 Task: Look for space in Berasia, India from 12th  July, 2023 to 15th July, 2023 for 3 adults in price range Rs.12000 to Rs.16000. Place can be entire place with 2 bedrooms having 3 beds and 1 bathroom. Property type can be house, flat, guest house. Booking option can be shelf check-in. Required host language is English.
Action: Mouse moved to (436, 93)
Screenshot: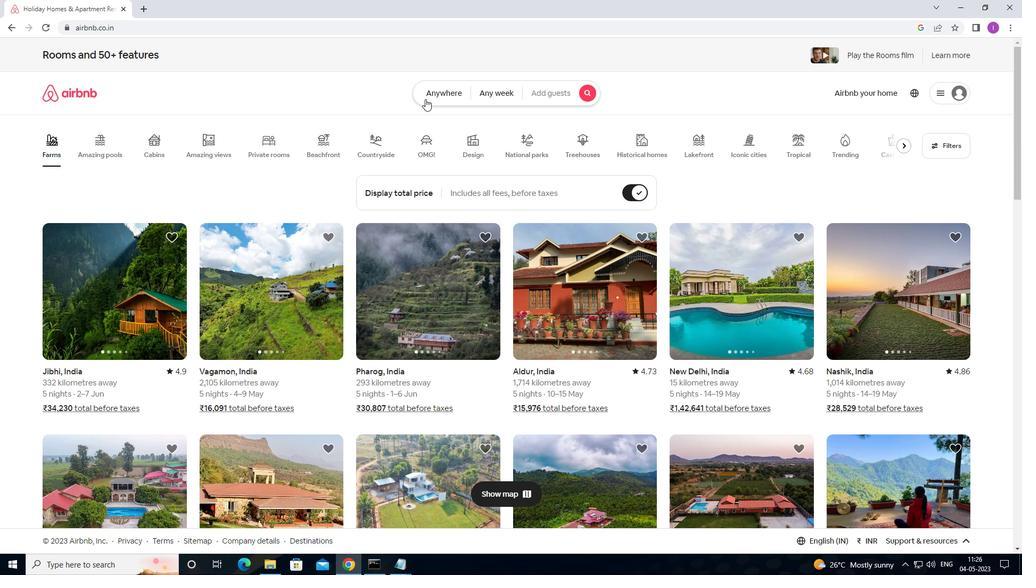 
Action: Mouse pressed left at (436, 93)
Screenshot: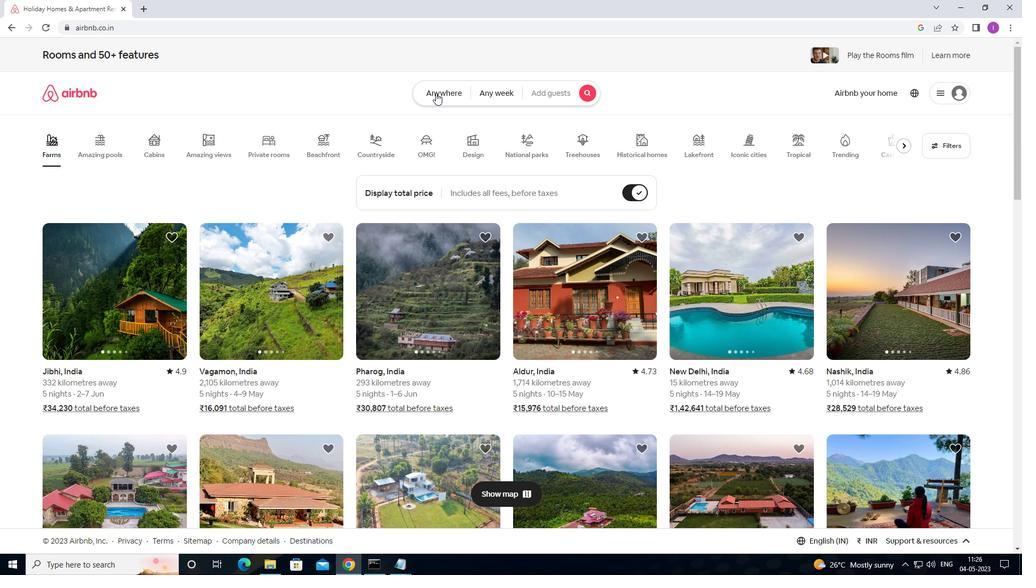 
Action: Mouse moved to (370, 139)
Screenshot: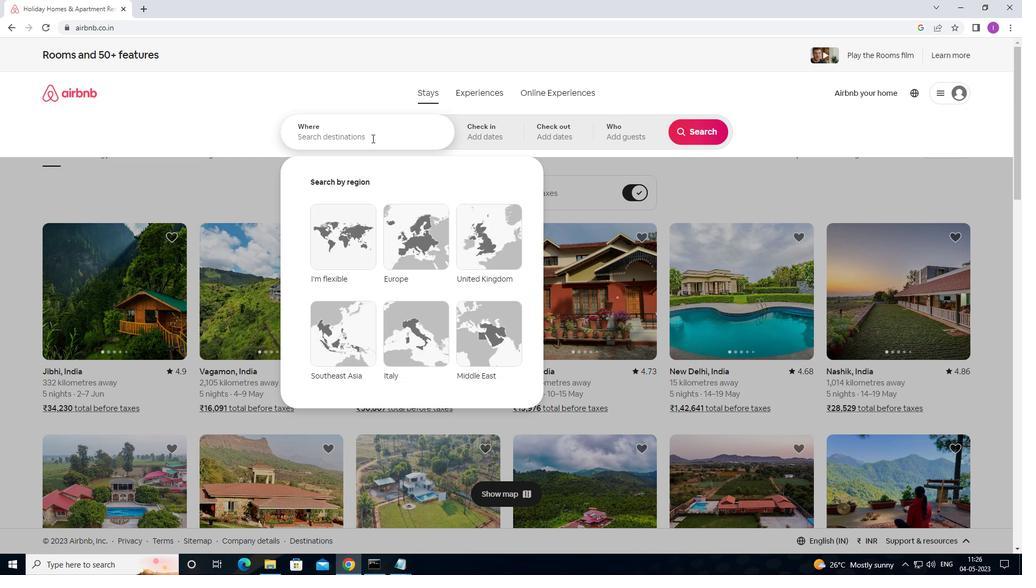 
Action: Mouse pressed left at (370, 139)
Screenshot: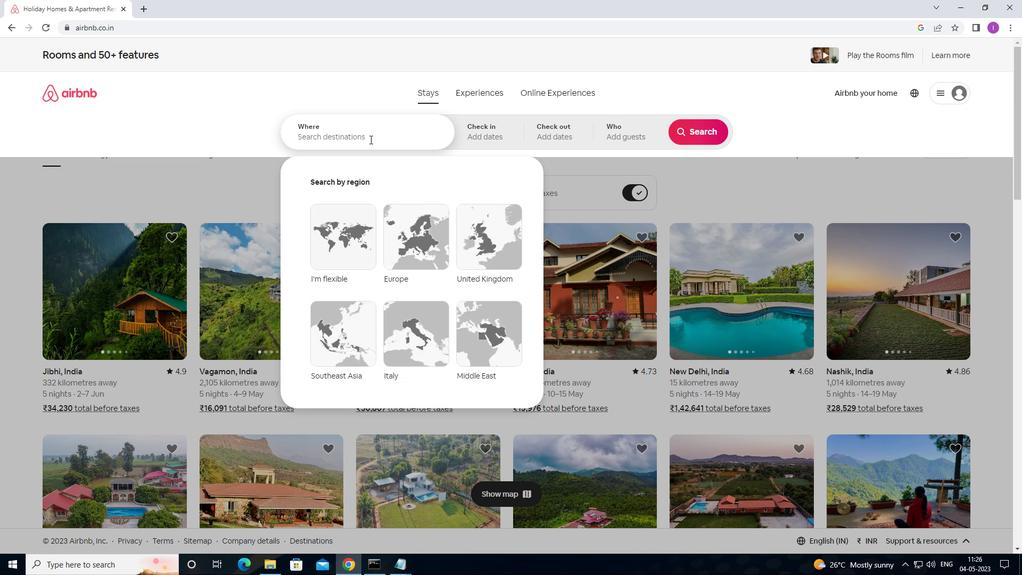
Action: Mouse moved to (466, 160)
Screenshot: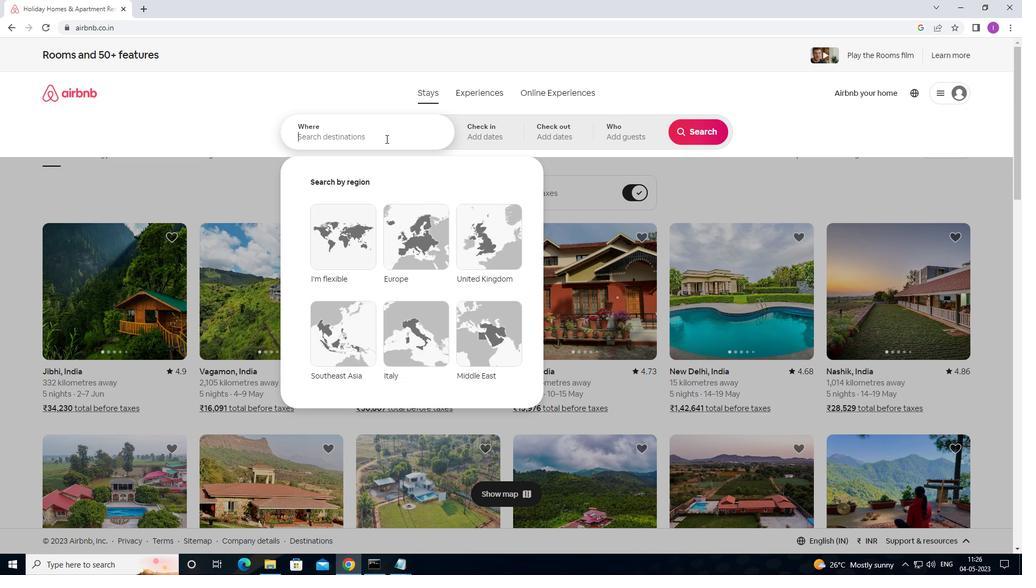 
Action: Key pressed <Key.shift>BE
Screenshot: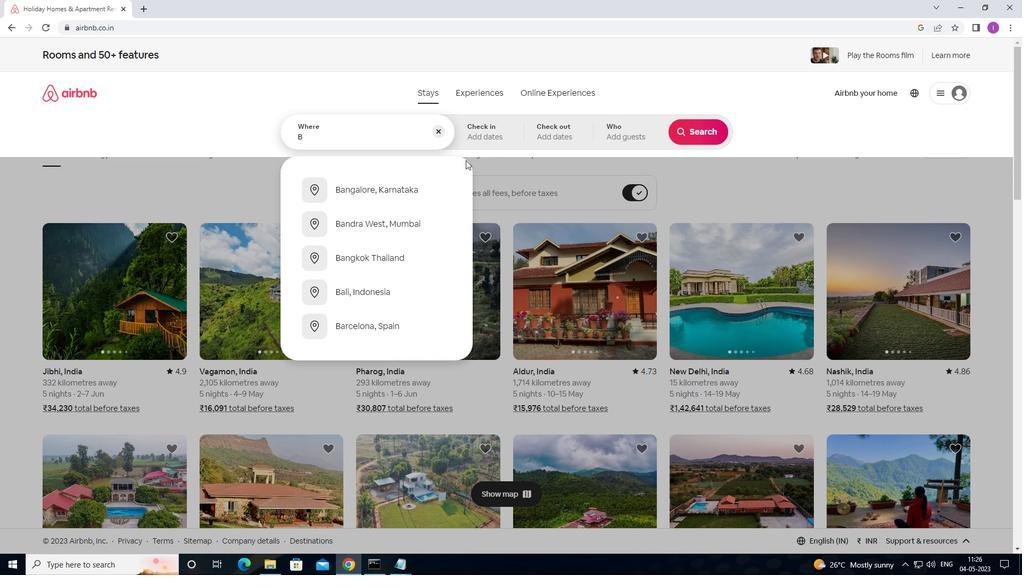 
Action: Mouse moved to (596, 131)
Screenshot: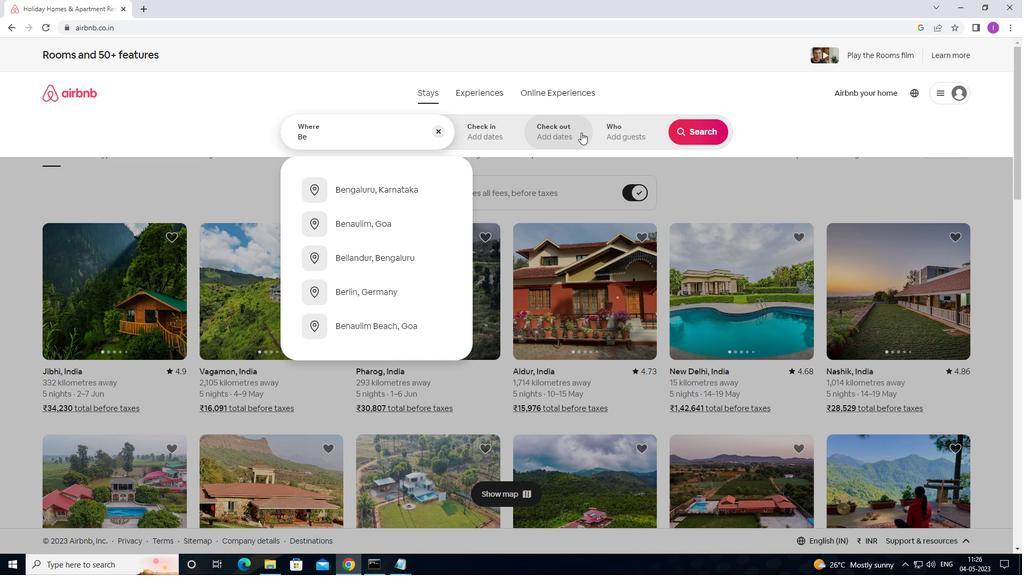 
Action: Key pressed RASIA.<Key.backspace>,<Key.shift>INDIA
Screenshot: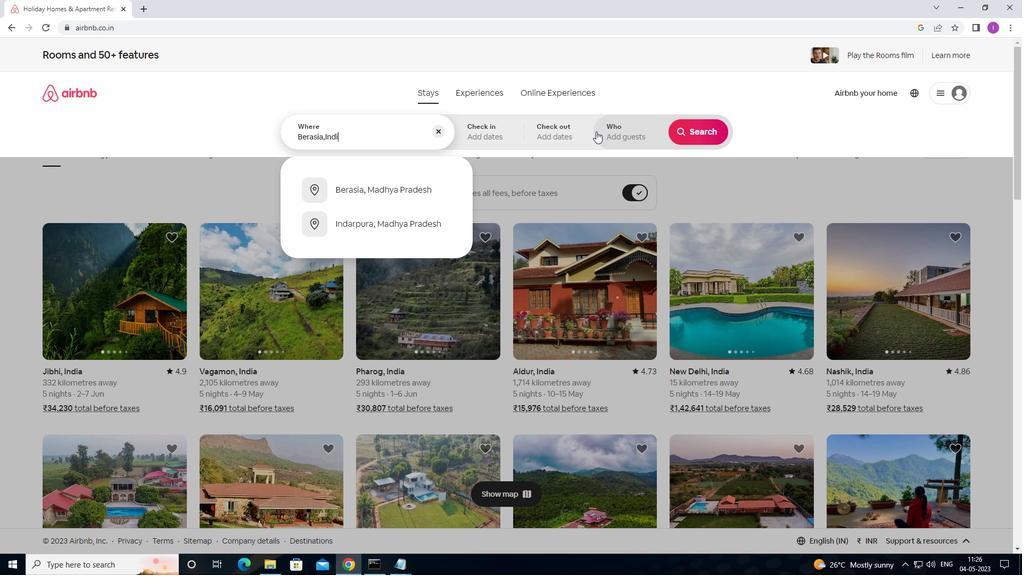 
Action: Mouse moved to (509, 132)
Screenshot: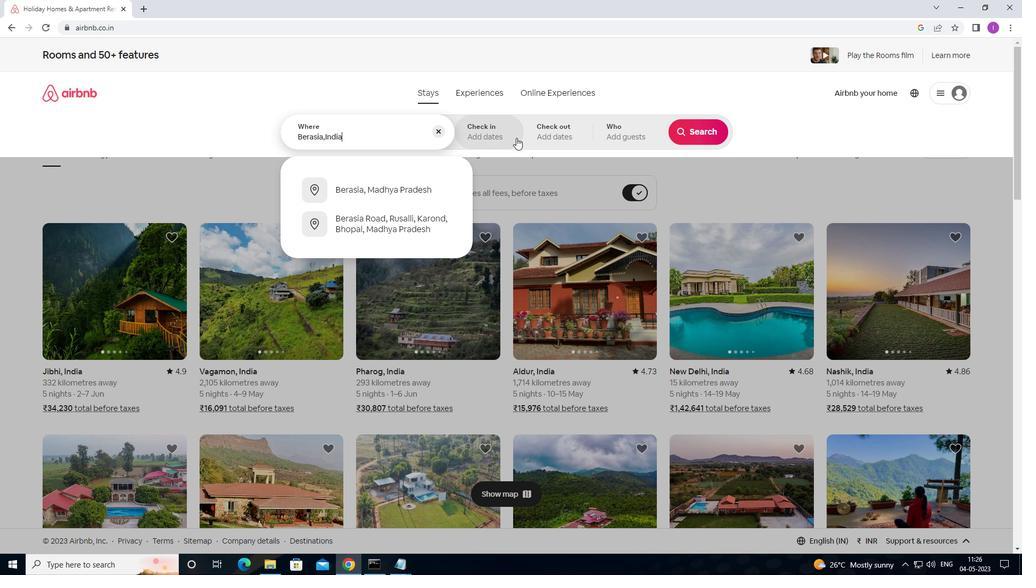 
Action: Mouse pressed left at (509, 132)
Screenshot: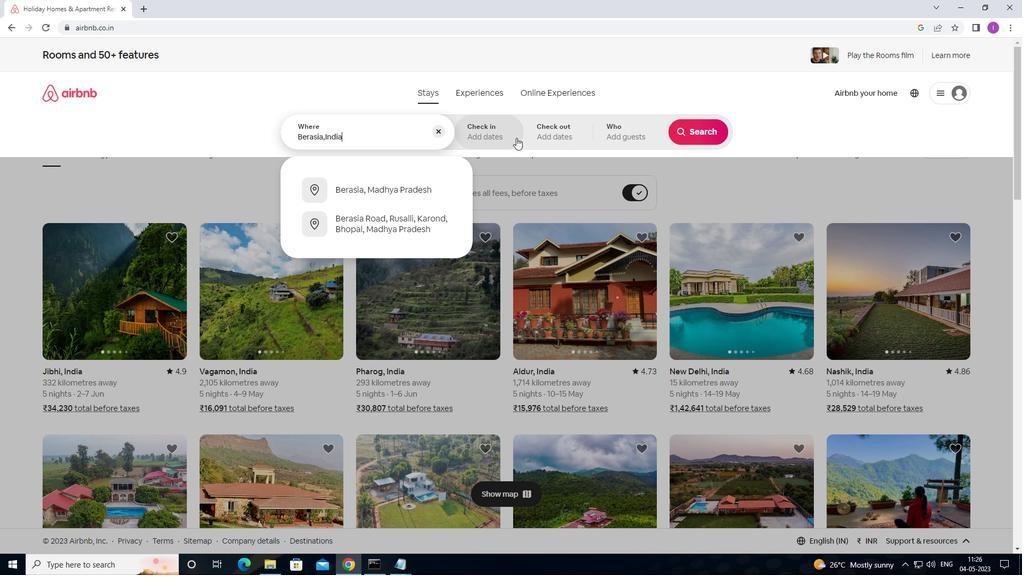 
Action: Mouse moved to (694, 214)
Screenshot: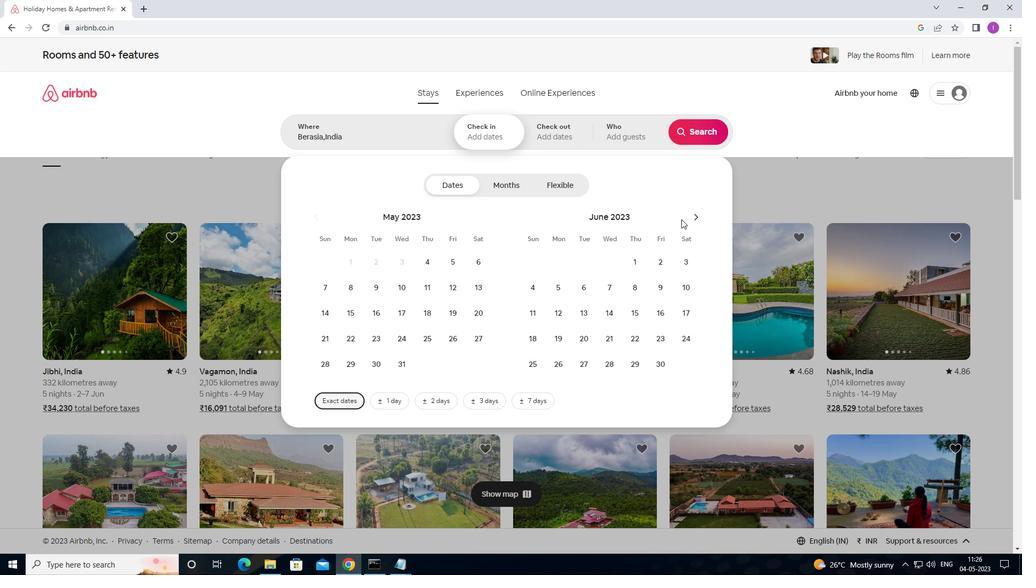 
Action: Mouse pressed left at (694, 214)
Screenshot: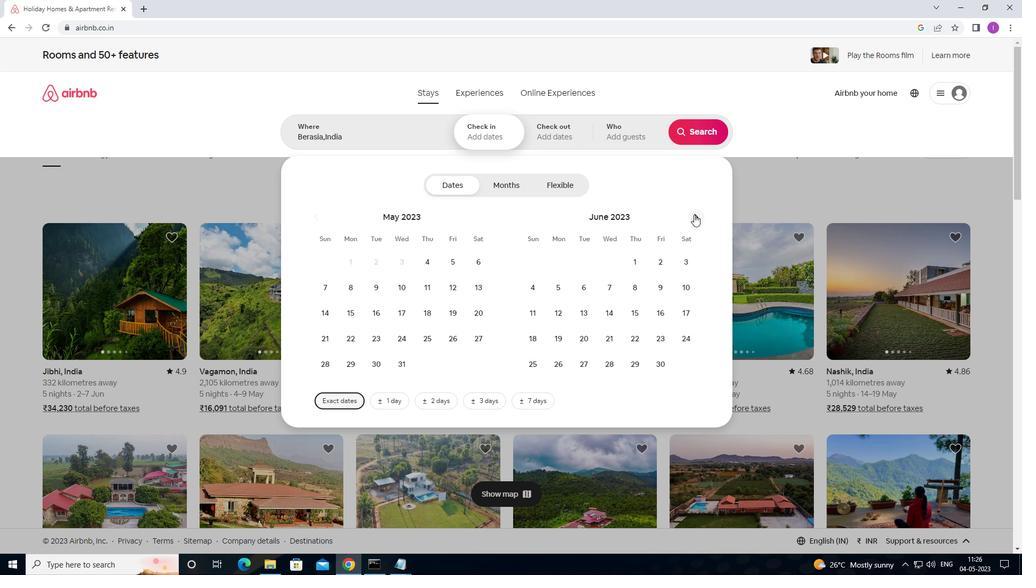 
Action: Mouse moved to (607, 310)
Screenshot: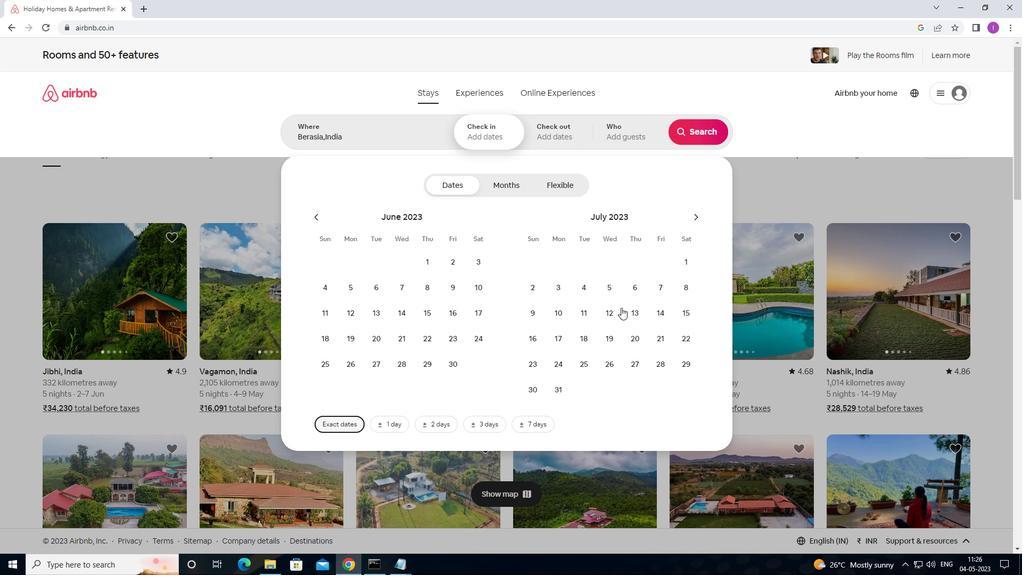 
Action: Mouse pressed left at (607, 310)
Screenshot: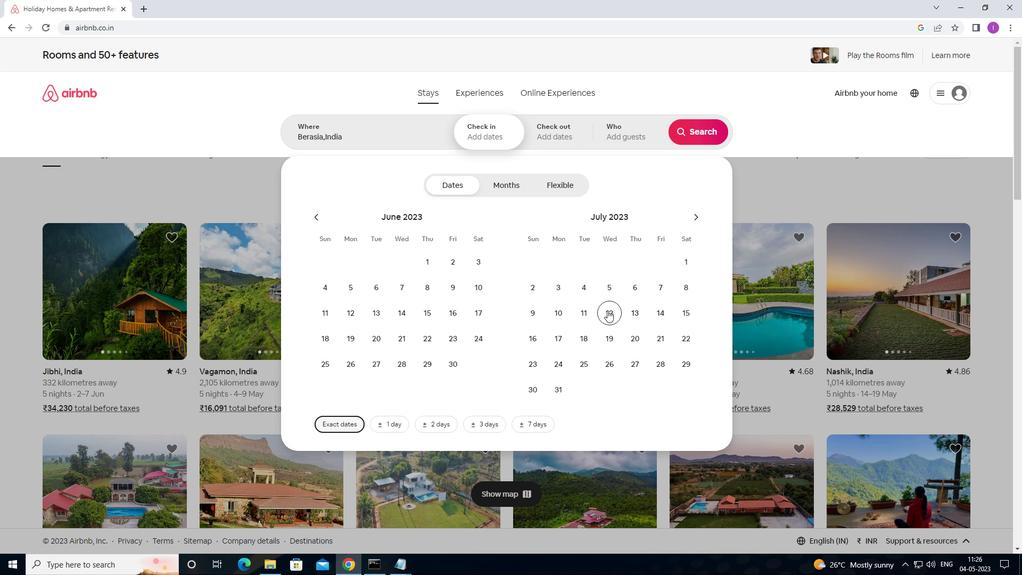 
Action: Mouse moved to (694, 318)
Screenshot: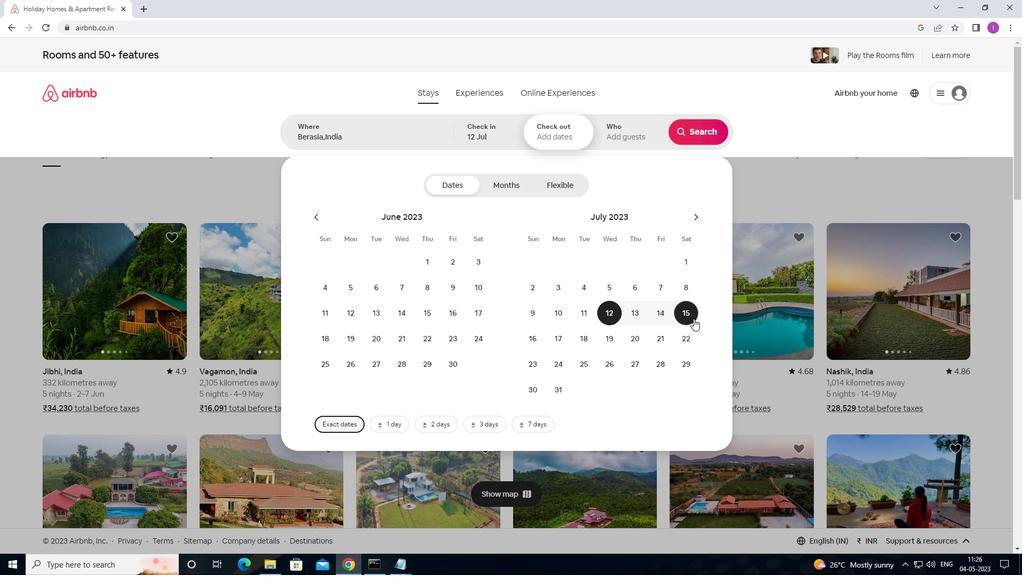 
Action: Mouse pressed left at (694, 318)
Screenshot: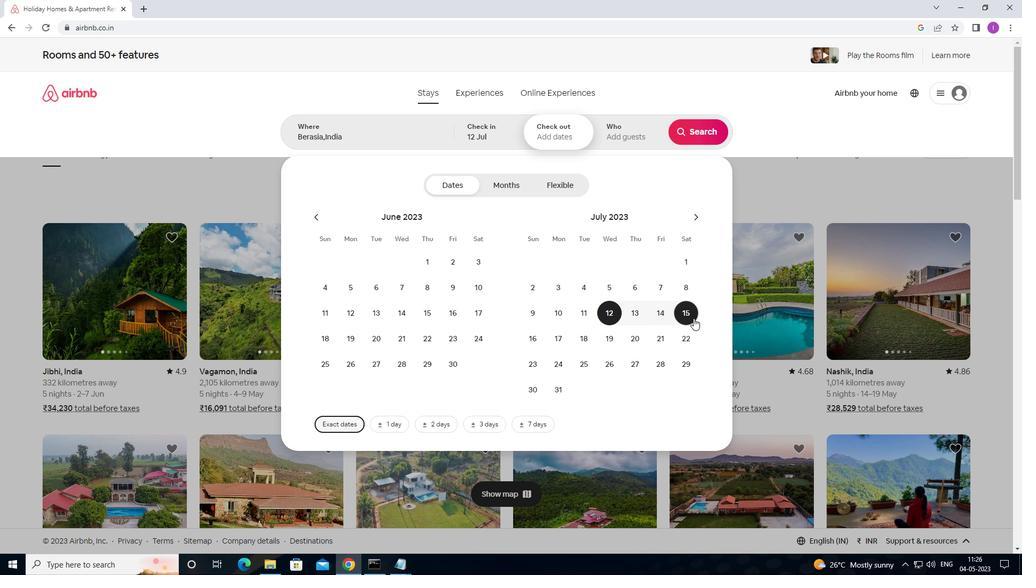 
Action: Mouse moved to (651, 143)
Screenshot: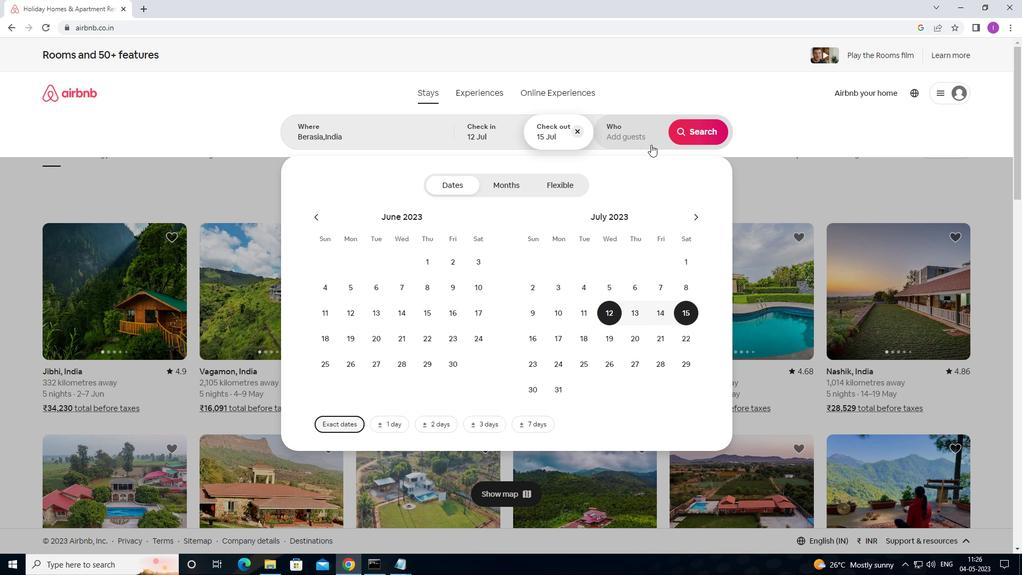 
Action: Mouse pressed left at (651, 143)
Screenshot: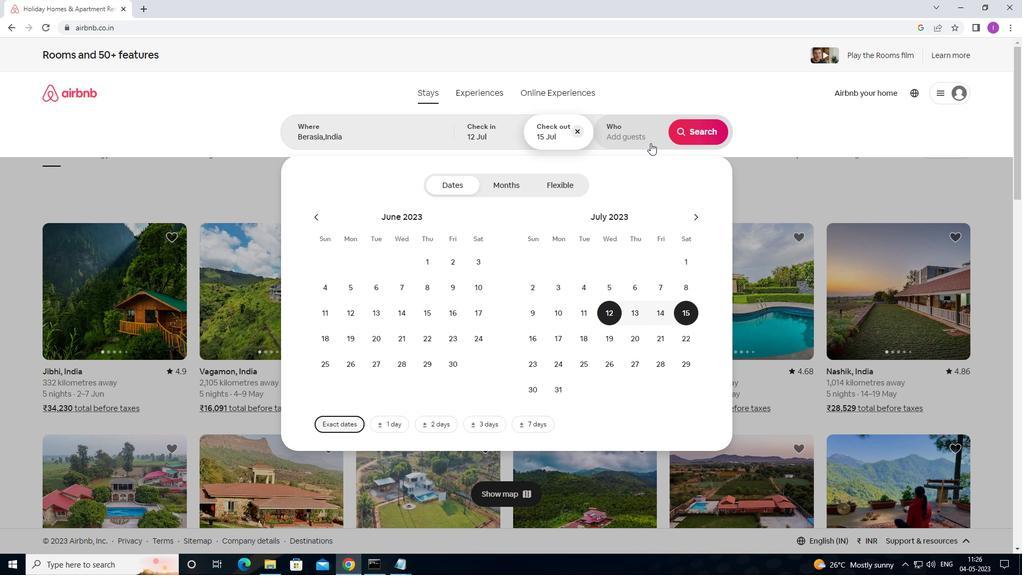 
Action: Mouse moved to (696, 189)
Screenshot: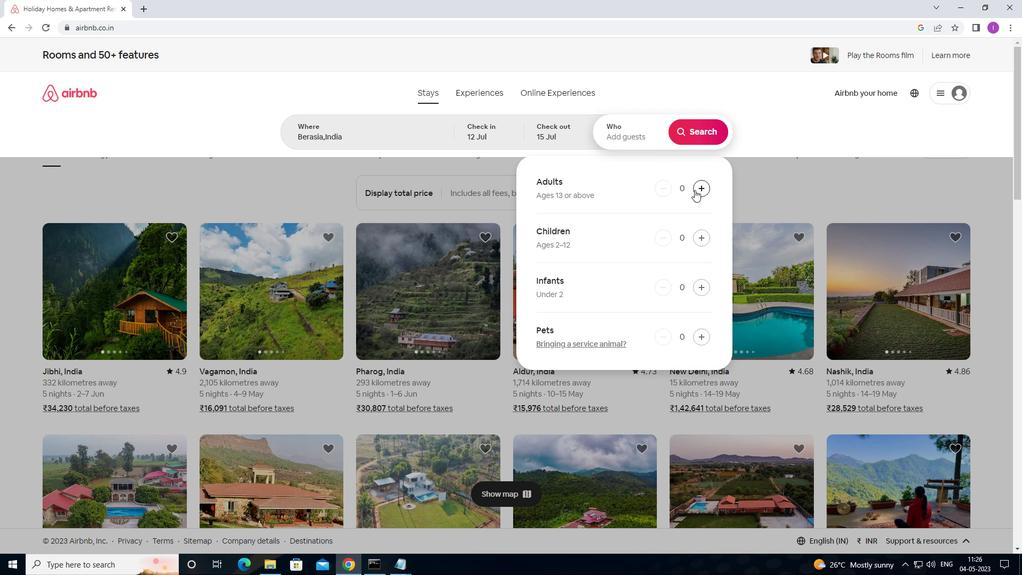 
Action: Mouse pressed left at (696, 189)
Screenshot: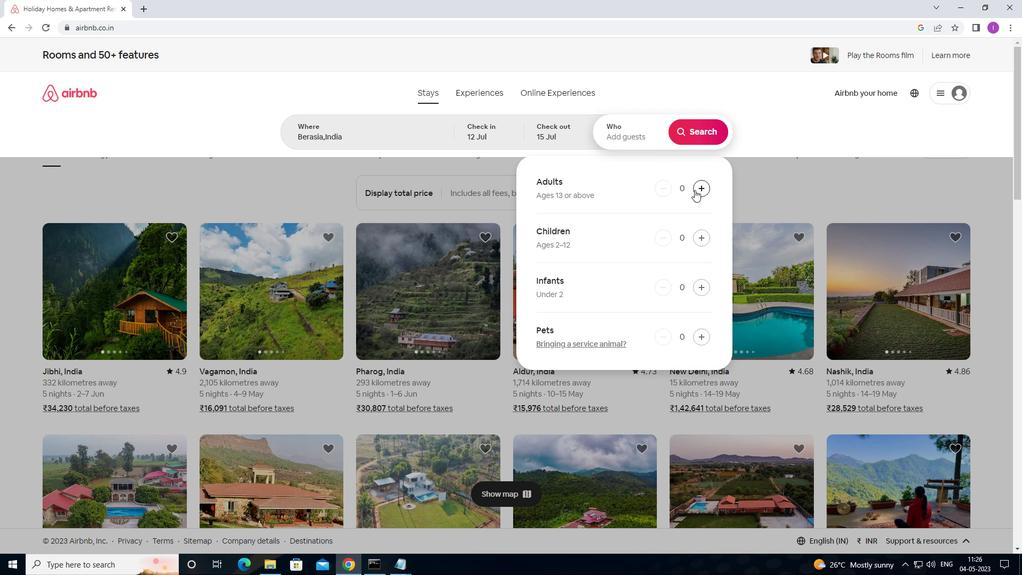 
Action: Mouse pressed left at (696, 189)
Screenshot: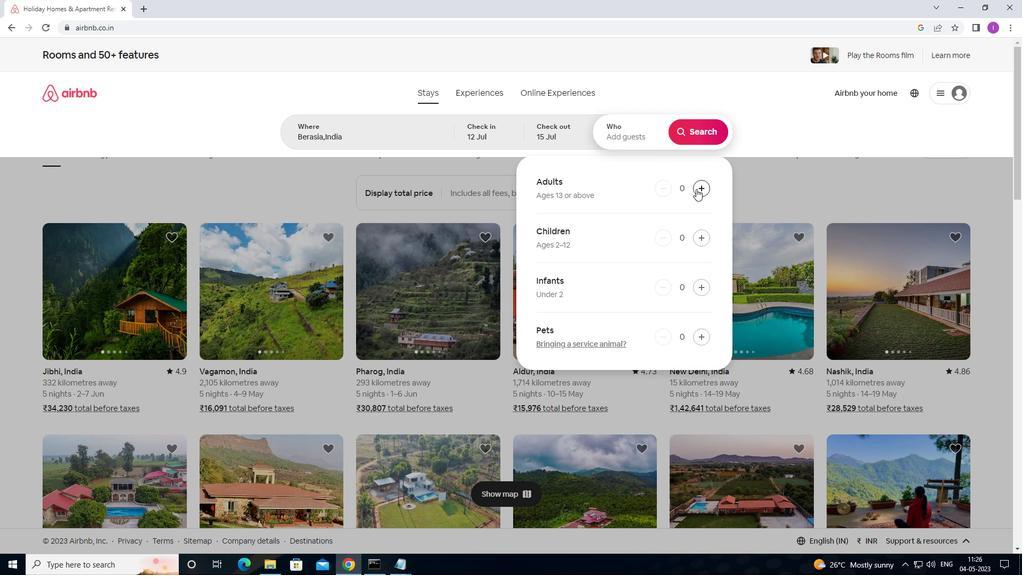 
Action: Mouse pressed left at (696, 189)
Screenshot: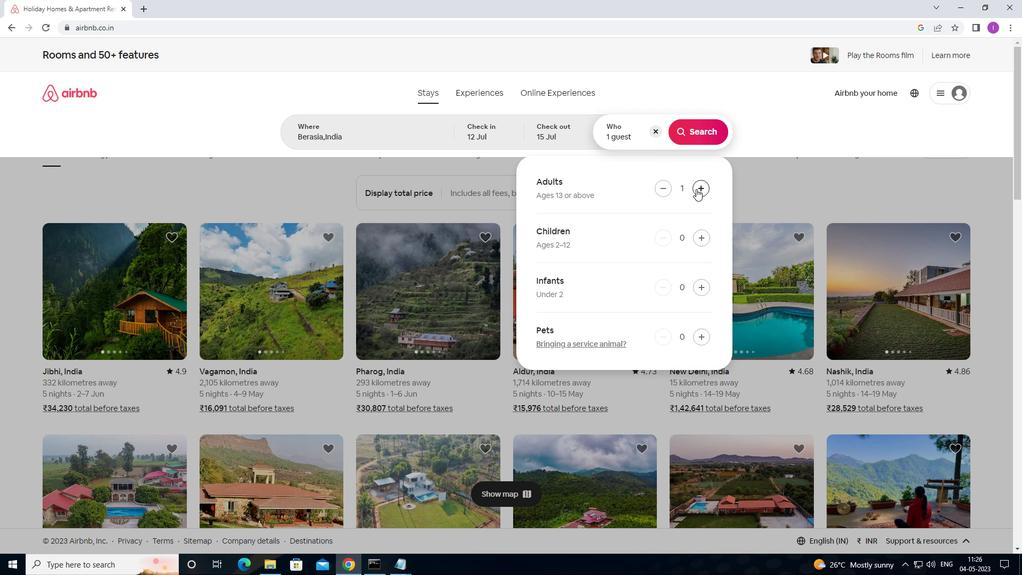 
Action: Mouse moved to (693, 143)
Screenshot: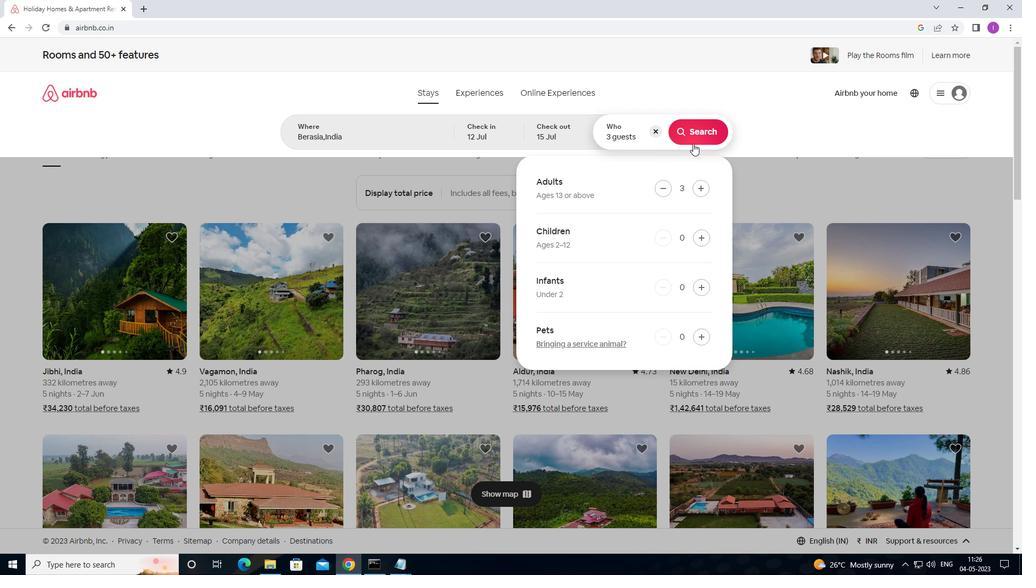 
Action: Mouse pressed left at (693, 143)
Screenshot: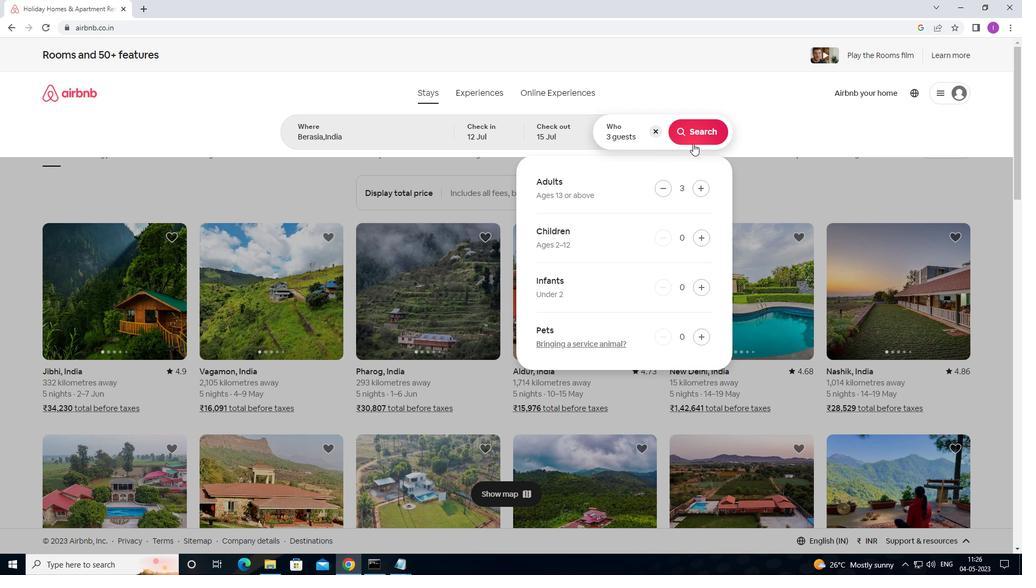 
Action: Mouse moved to (990, 108)
Screenshot: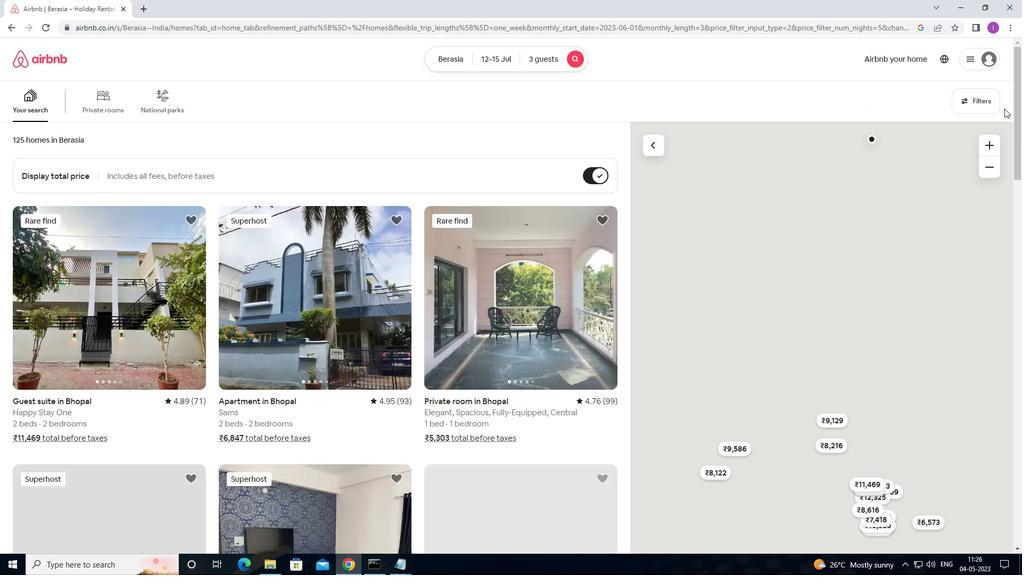 
Action: Mouse pressed left at (990, 108)
Screenshot: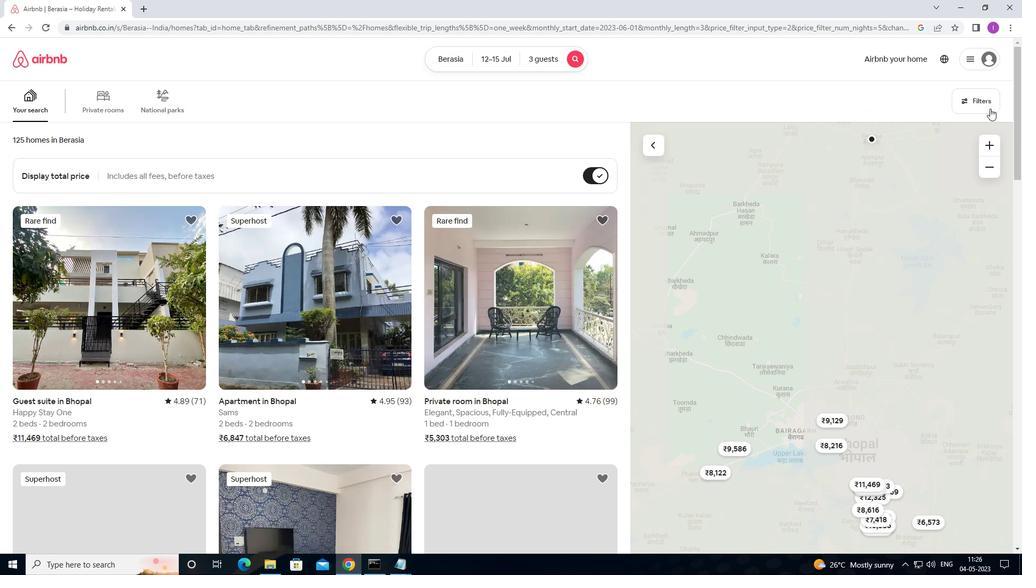 
Action: Mouse moved to (381, 236)
Screenshot: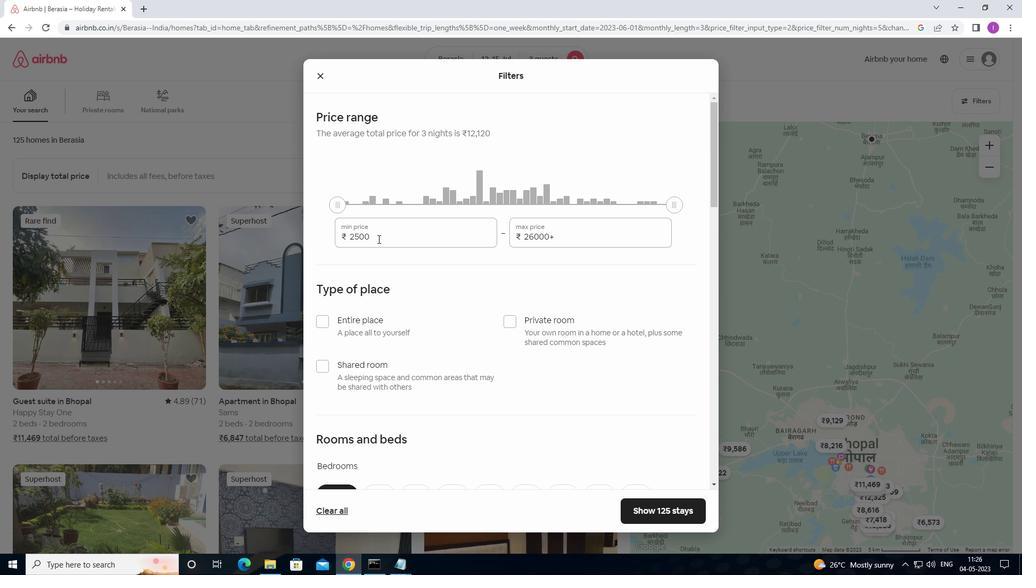 
Action: Mouse pressed left at (381, 236)
Screenshot: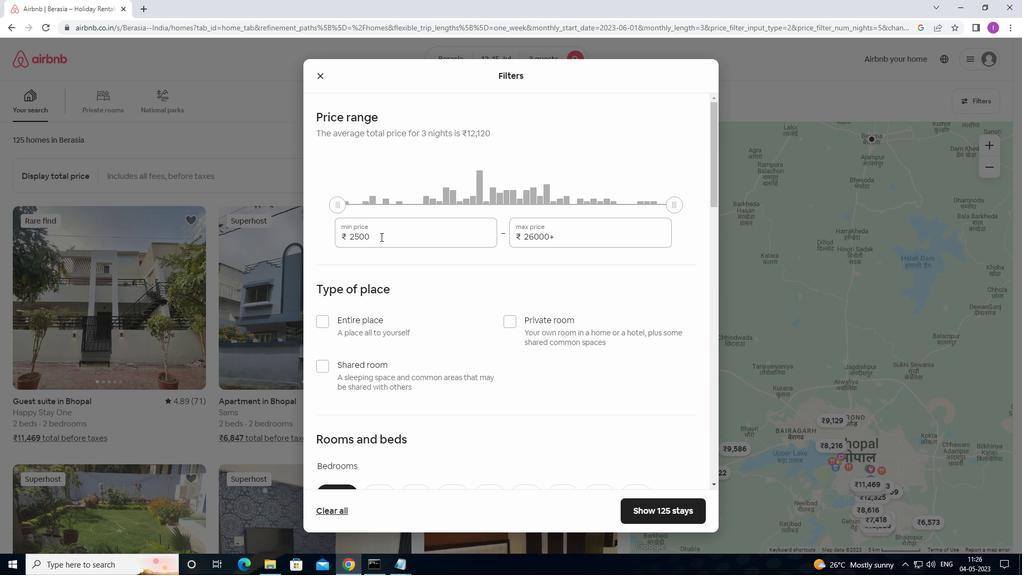 
Action: Mouse moved to (343, 234)
Screenshot: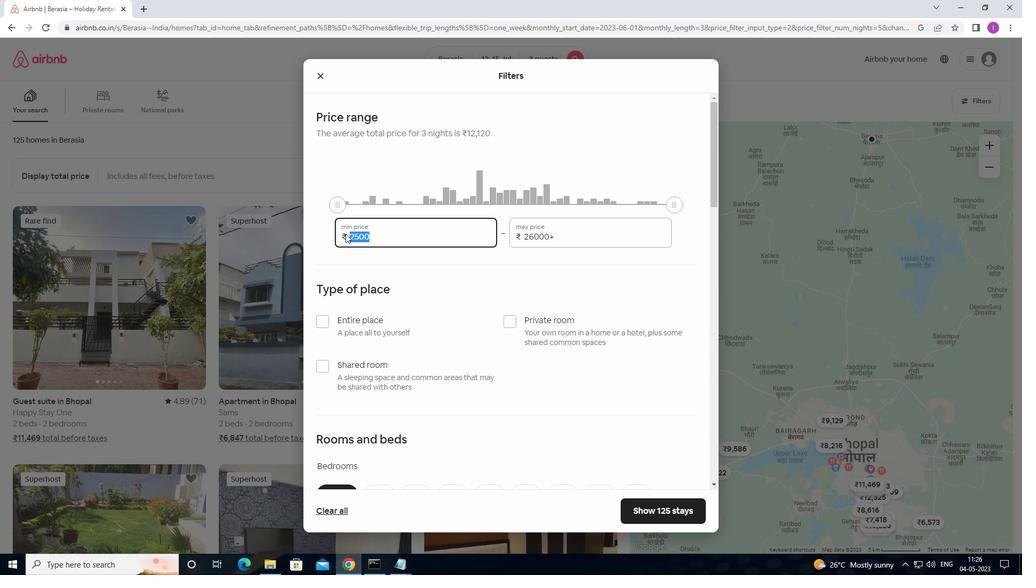 
Action: Key pressed 12000
Screenshot: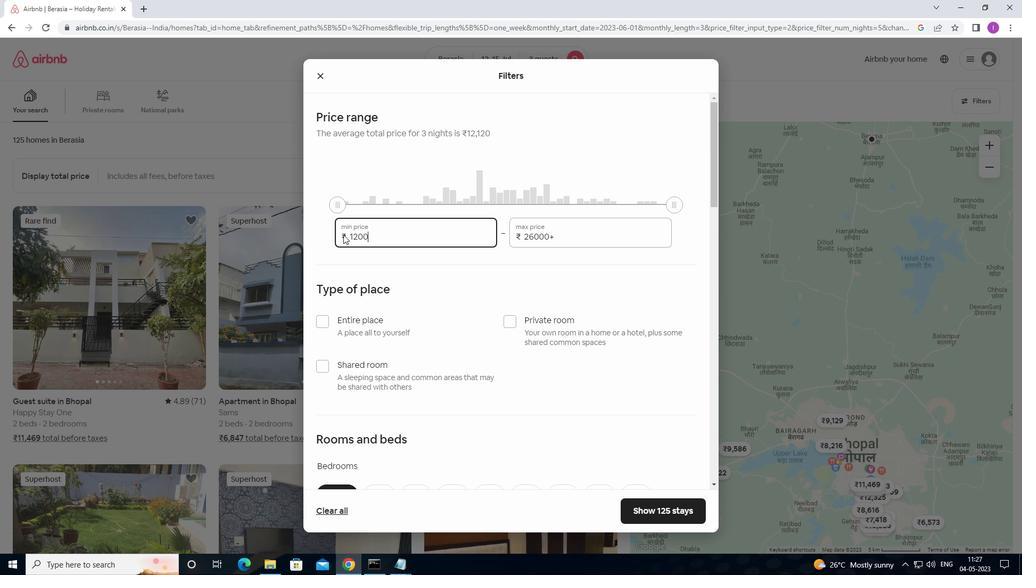 
Action: Mouse moved to (561, 229)
Screenshot: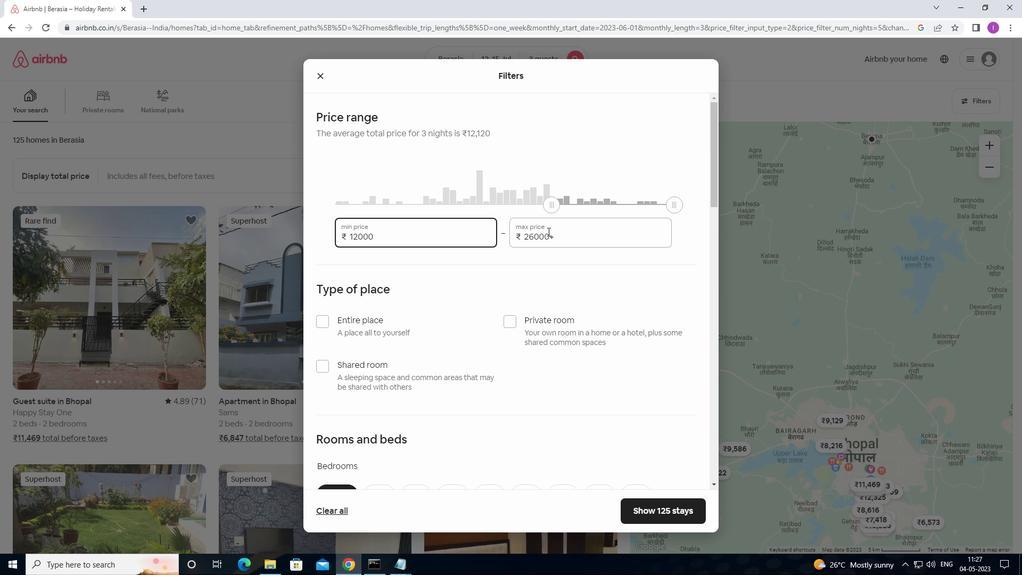 
Action: Mouse pressed left at (561, 229)
Screenshot: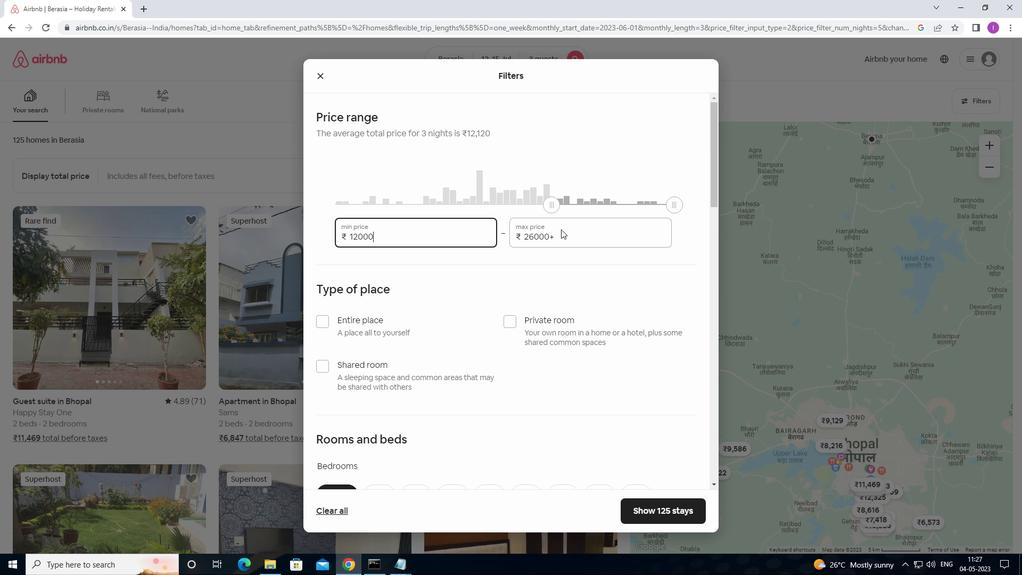 
Action: Mouse moved to (559, 235)
Screenshot: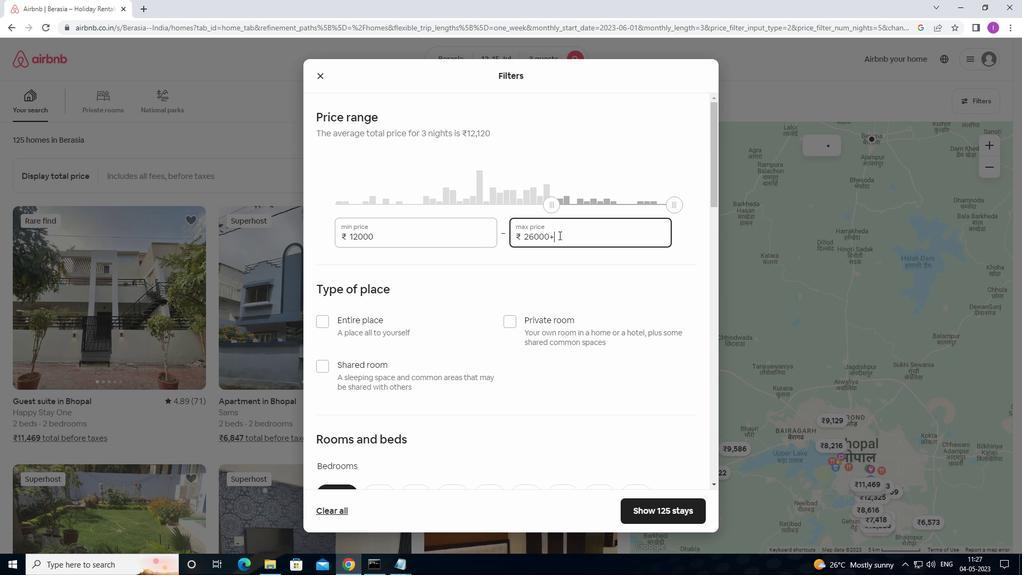
Action: Mouse pressed left at (559, 235)
Screenshot: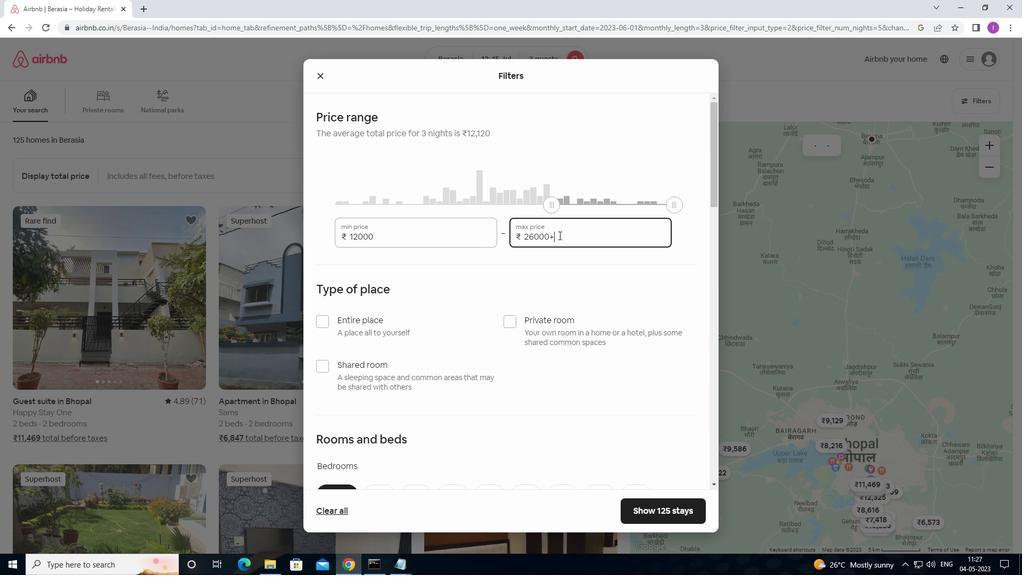 
Action: Mouse moved to (498, 232)
Screenshot: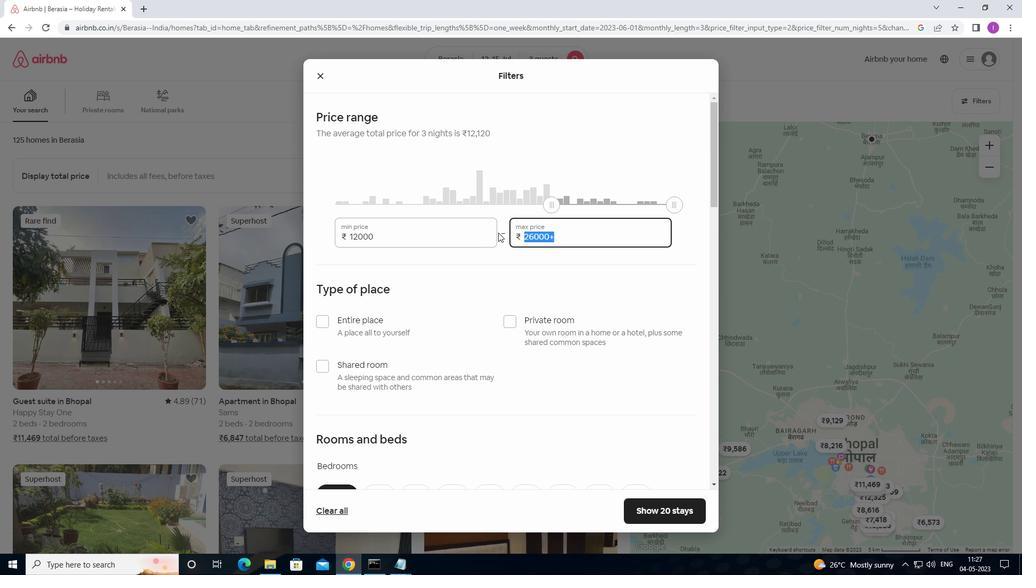
Action: Key pressed 16000
Screenshot: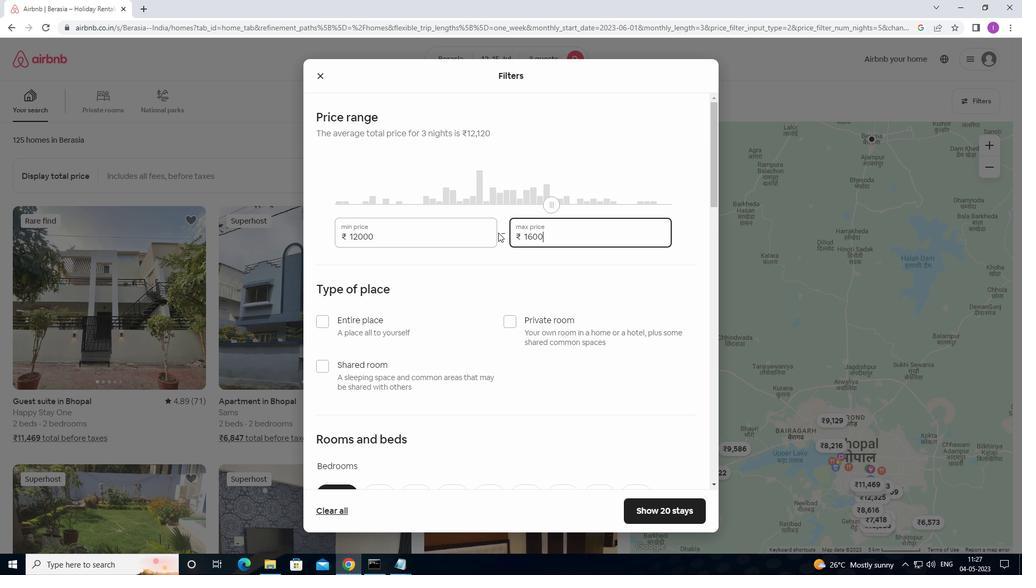 
Action: Mouse moved to (505, 244)
Screenshot: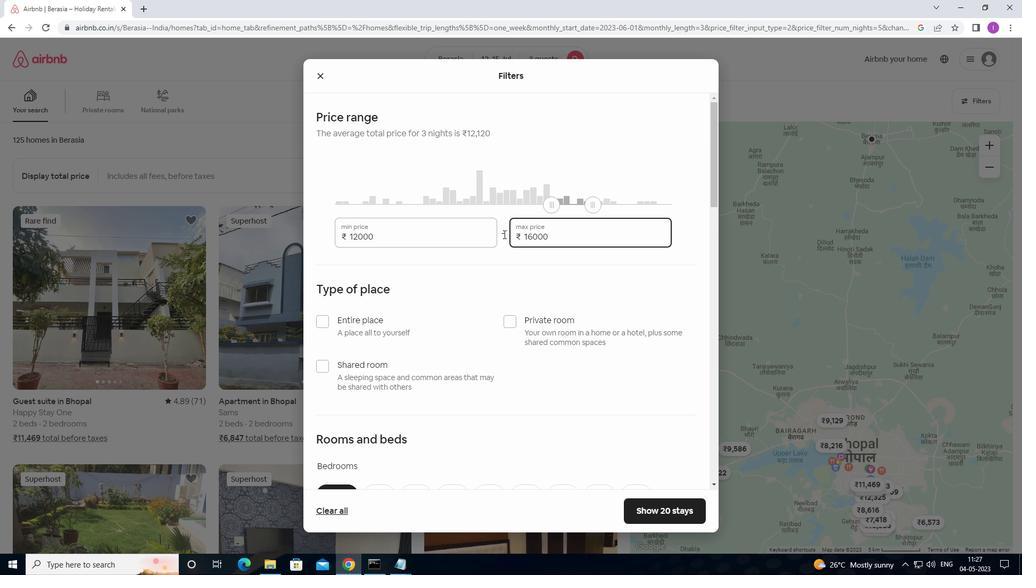 
Action: Mouse scrolled (505, 243) with delta (0, 0)
Screenshot: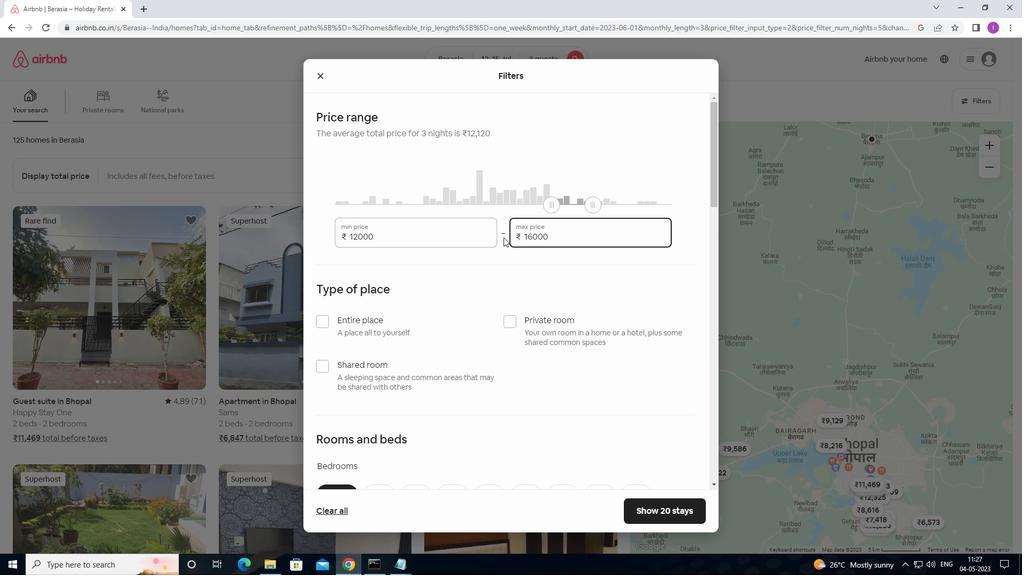 
Action: Mouse moved to (328, 265)
Screenshot: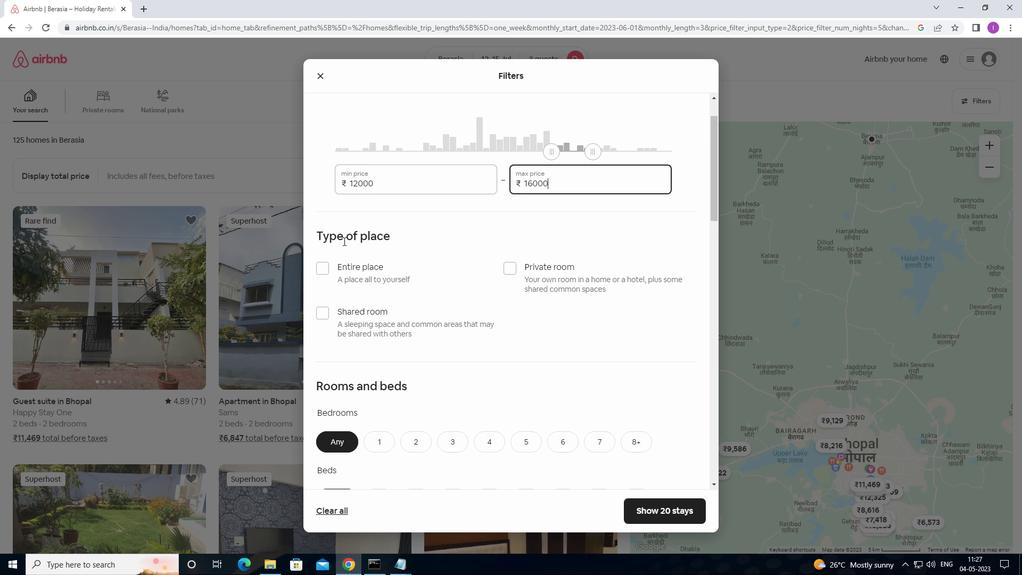 
Action: Mouse pressed left at (328, 265)
Screenshot: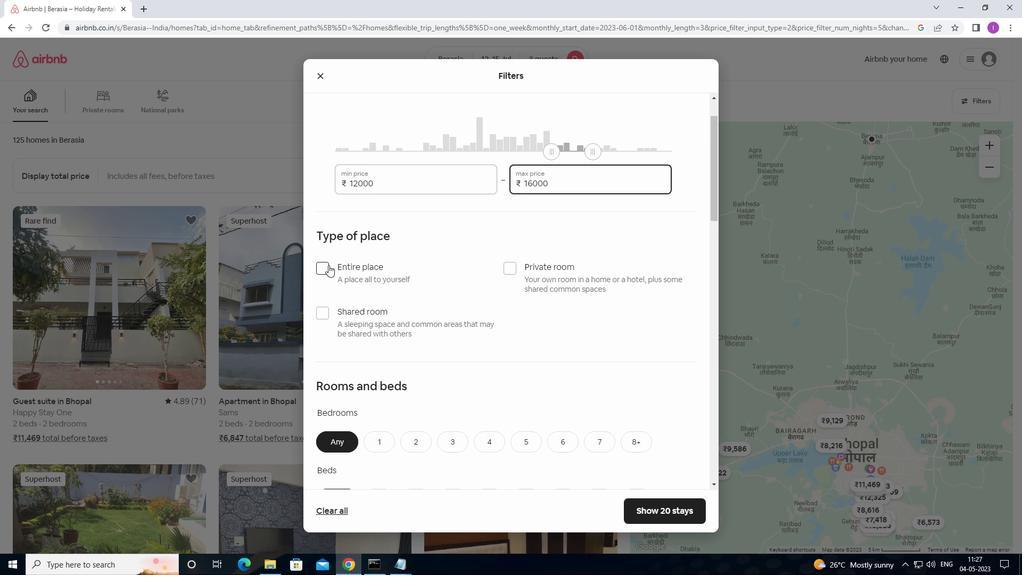 
Action: Mouse moved to (385, 250)
Screenshot: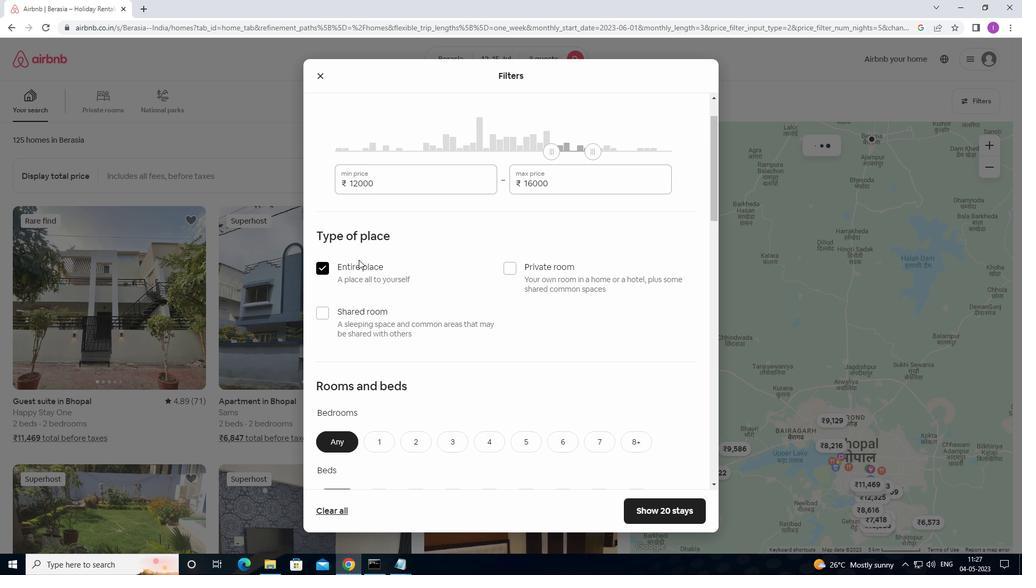 
Action: Mouse scrolled (385, 249) with delta (0, 0)
Screenshot: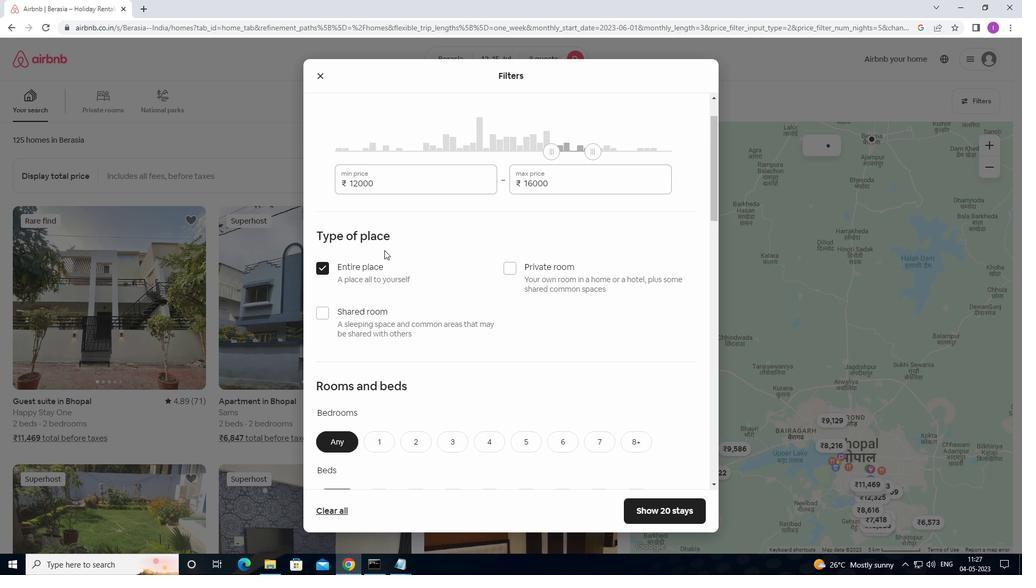 
Action: Mouse moved to (403, 388)
Screenshot: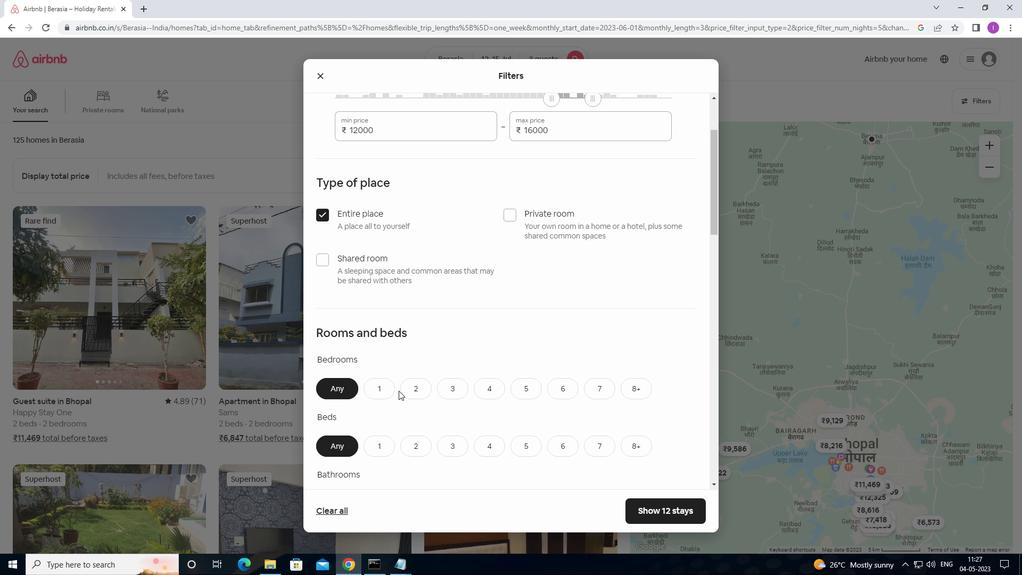 
Action: Mouse pressed left at (403, 388)
Screenshot: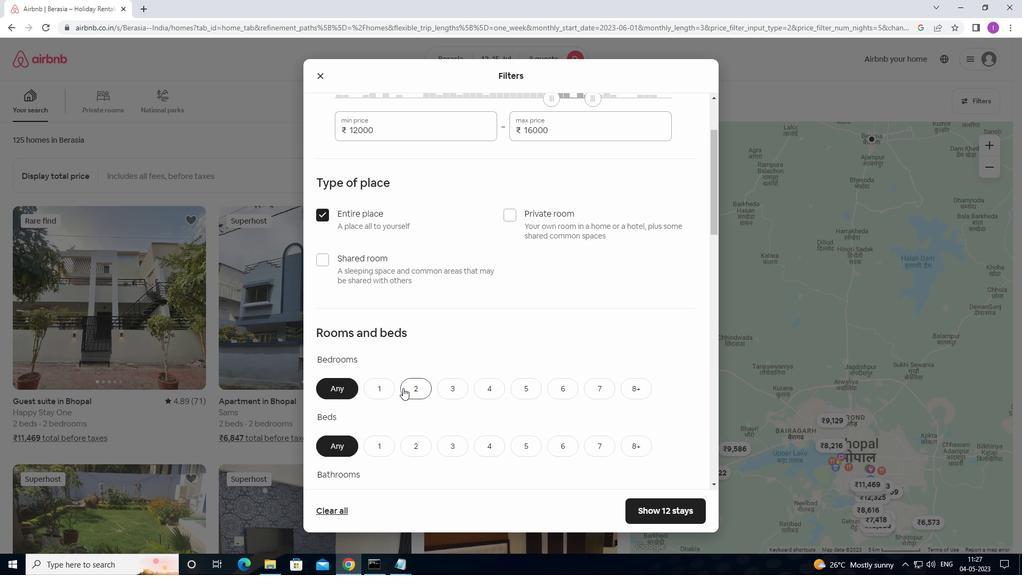 
Action: Mouse moved to (437, 377)
Screenshot: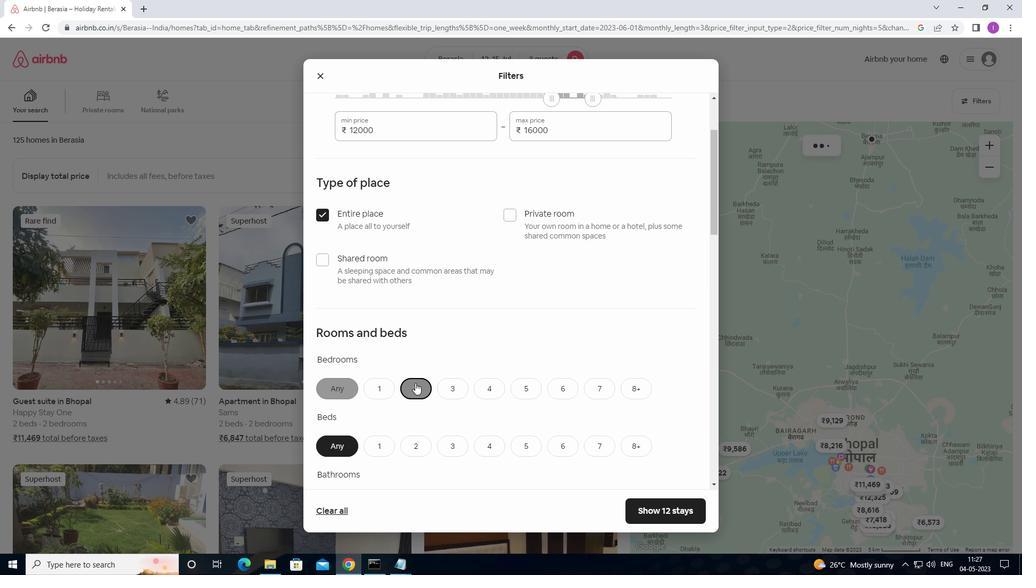 
Action: Mouse scrolled (437, 377) with delta (0, 0)
Screenshot: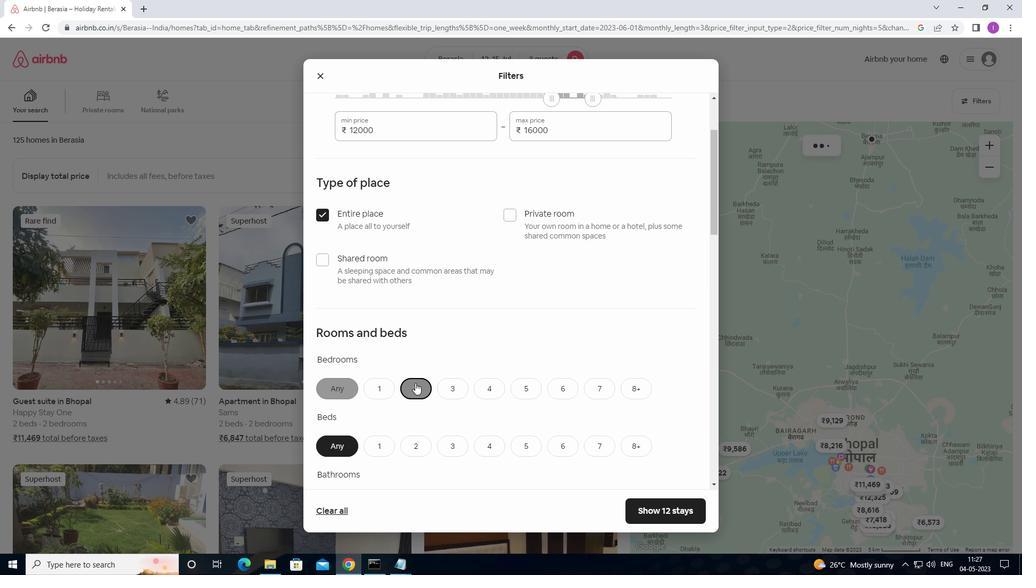 
Action: Mouse moved to (437, 377)
Screenshot: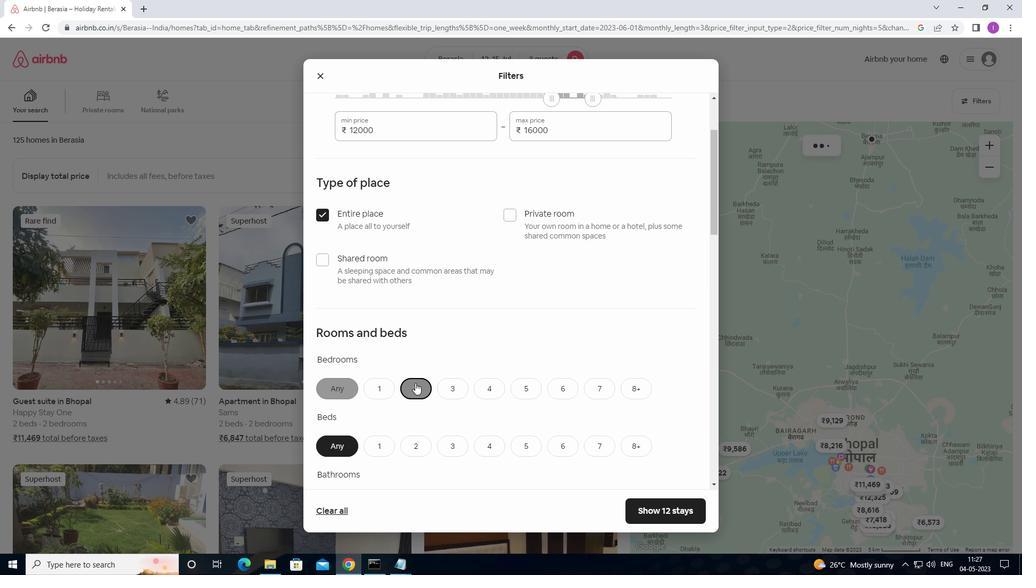 
Action: Mouse scrolled (437, 377) with delta (0, 0)
Screenshot: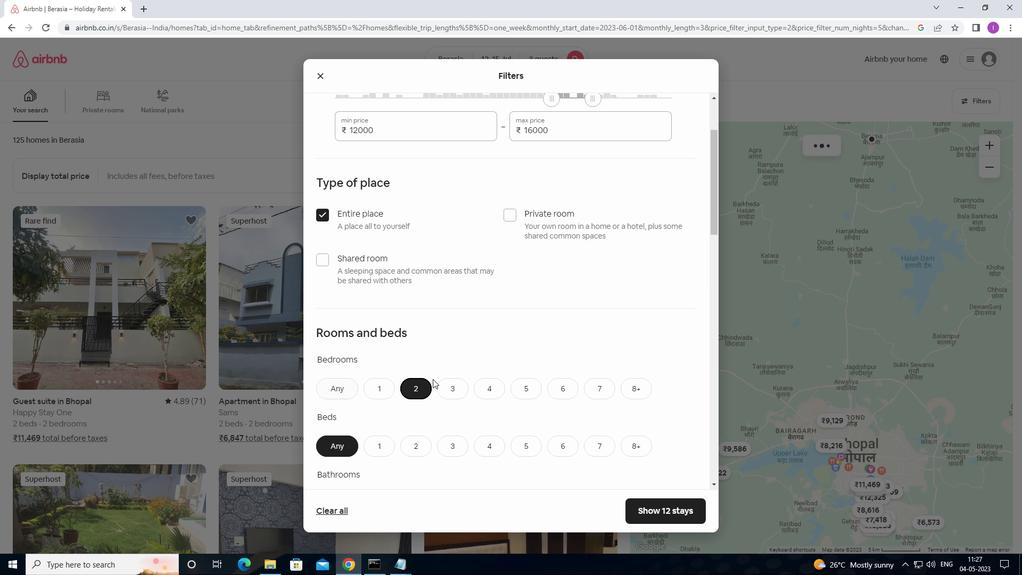 
Action: Mouse moved to (447, 345)
Screenshot: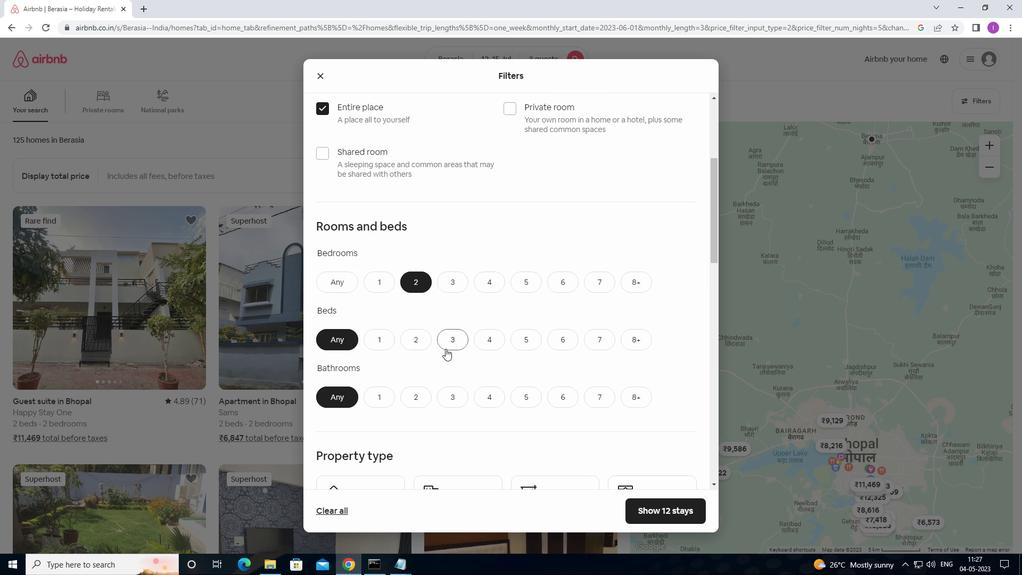 
Action: Mouse pressed left at (447, 345)
Screenshot: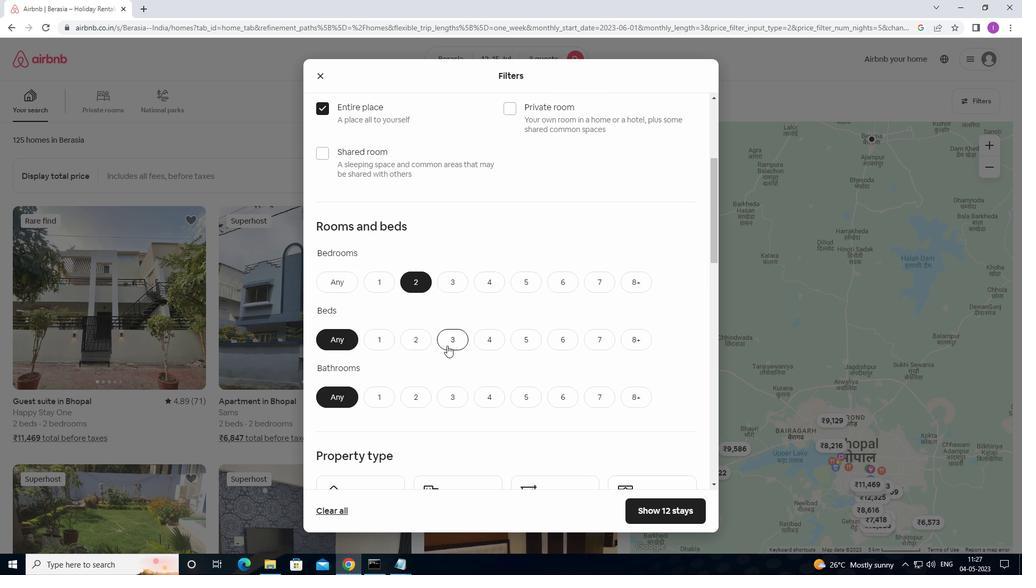 
Action: Mouse moved to (456, 340)
Screenshot: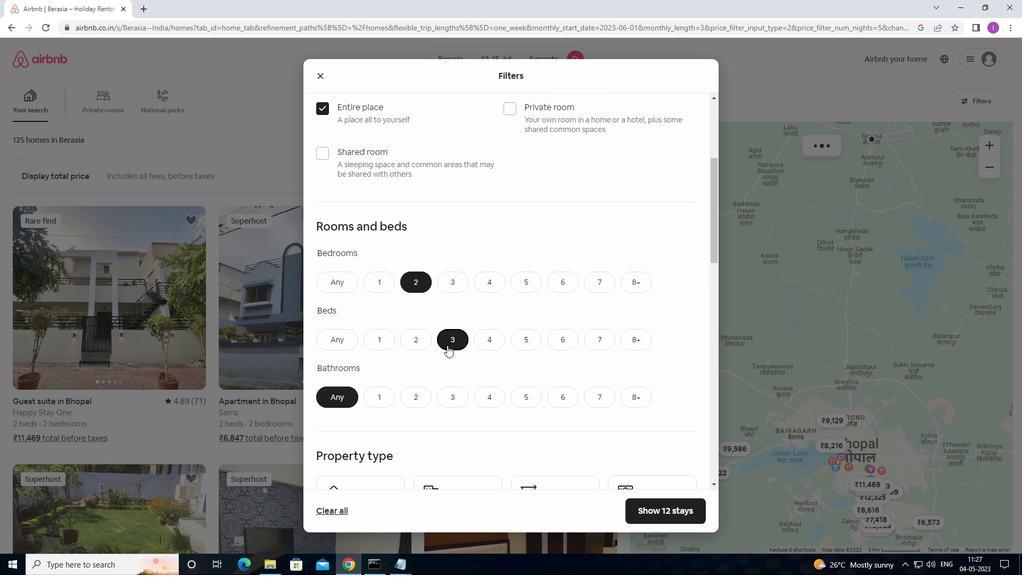 
Action: Mouse scrolled (456, 340) with delta (0, 0)
Screenshot: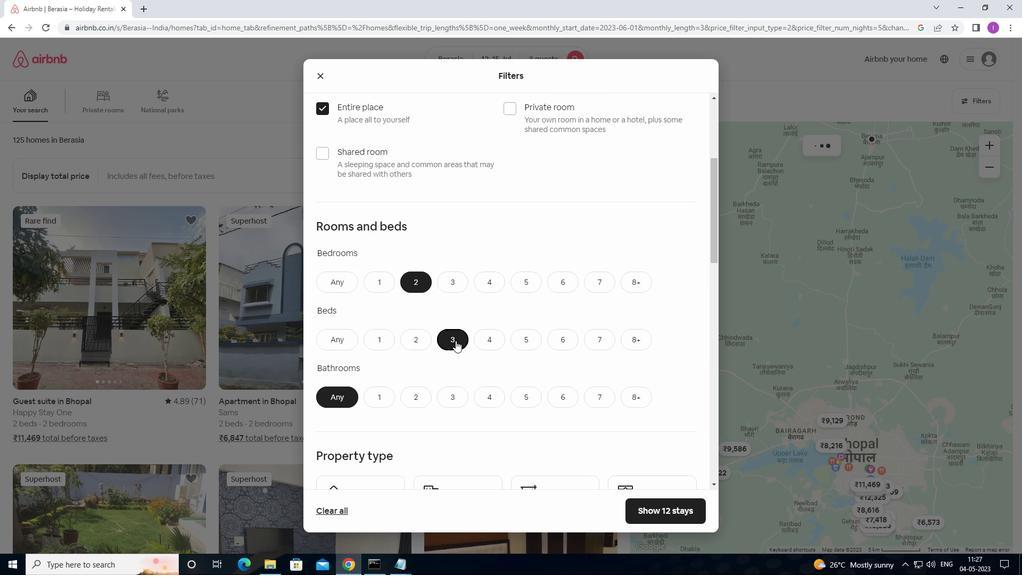 
Action: Mouse scrolled (456, 340) with delta (0, 0)
Screenshot: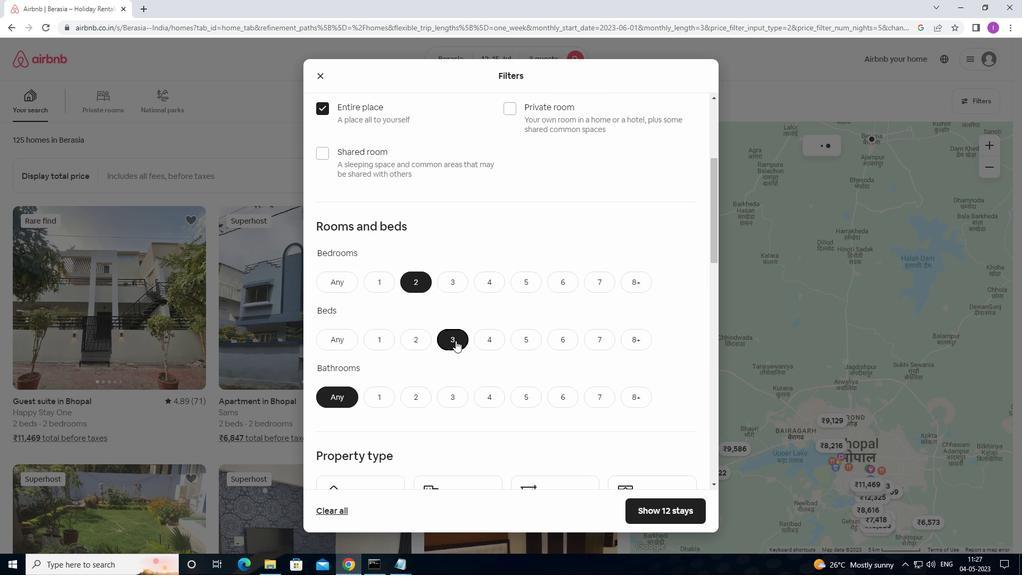 
Action: Mouse moved to (388, 298)
Screenshot: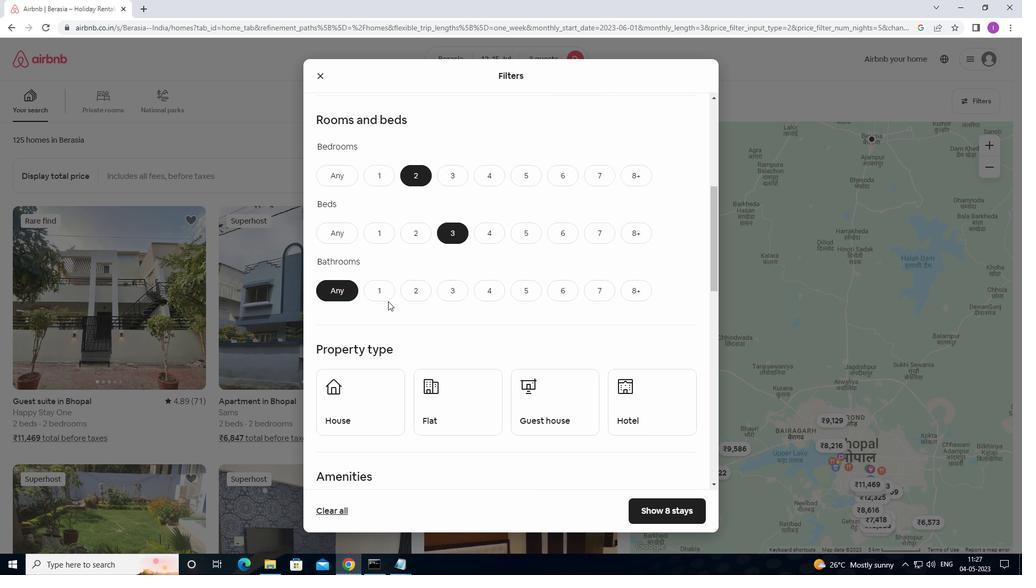 
Action: Mouse pressed left at (388, 298)
Screenshot: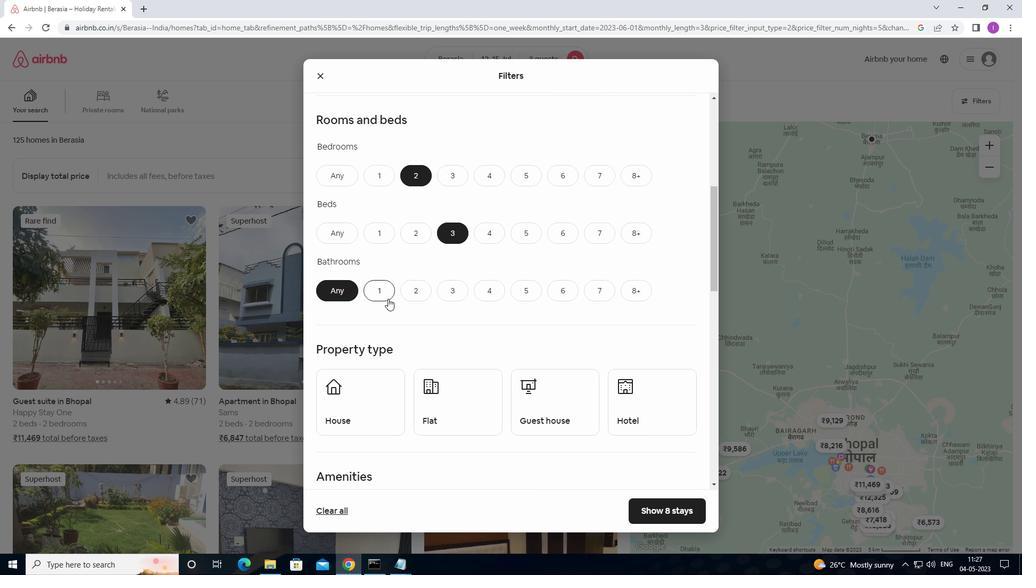 
Action: Mouse scrolled (388, 298) with delta (0, 0)
Screenshot: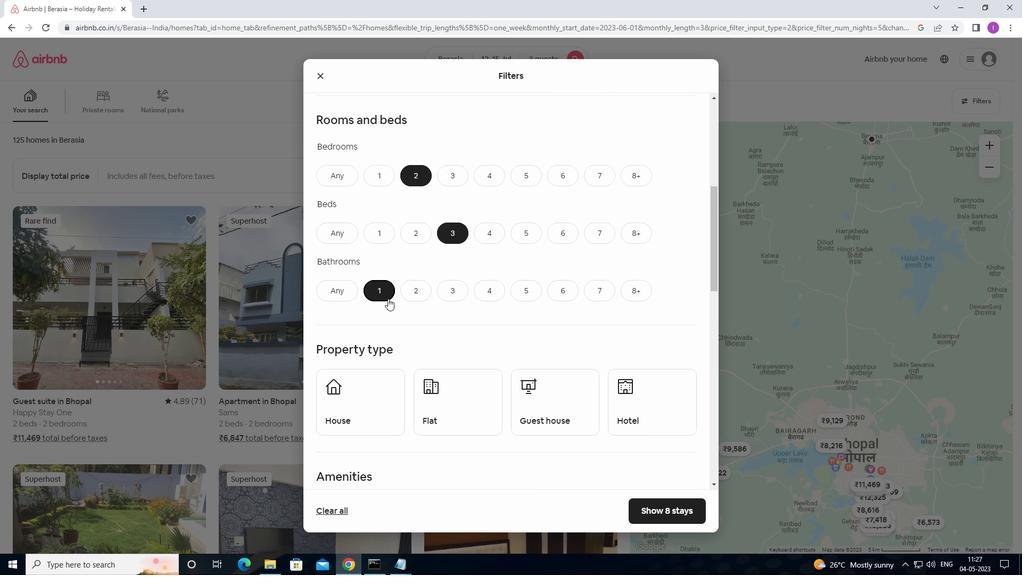 
Action: Mouse scrolled (388, 298) with delta (0, 0)
Screenshot: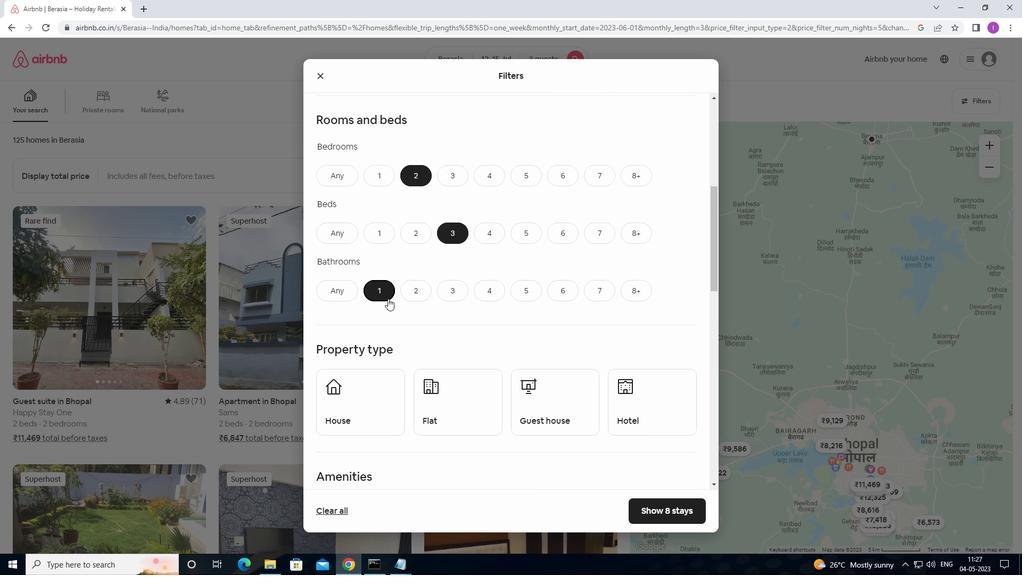 
Action: Mouse moved to (375, 304)
Screenshot: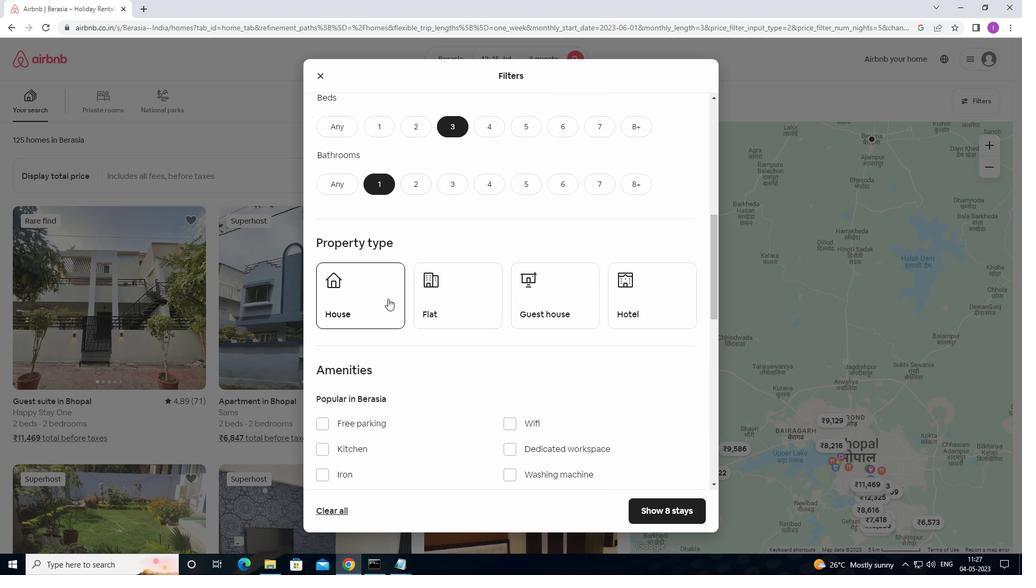 
Action: Mouse pressed left at (375, 304)
Screenshot: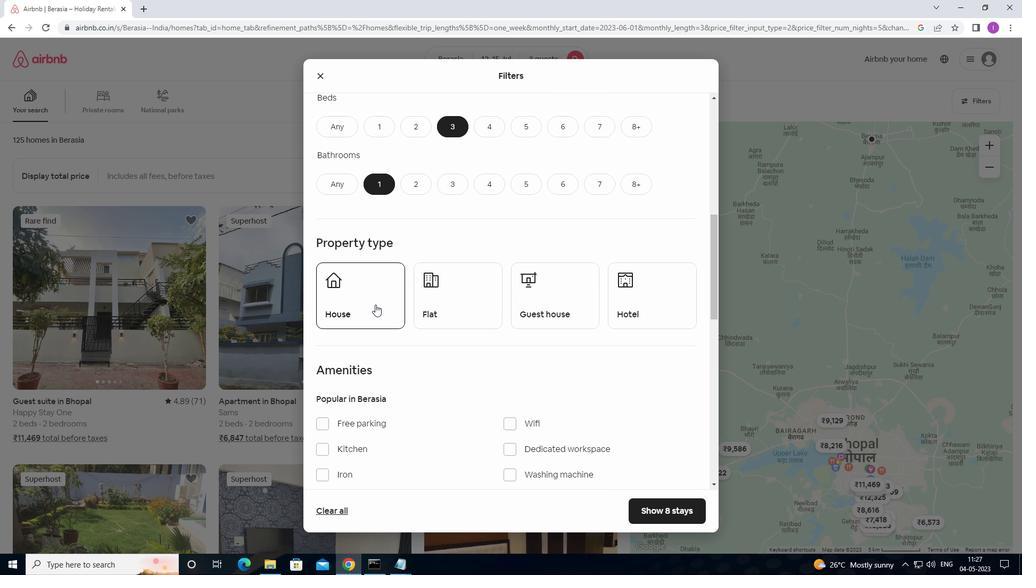 
Action: Mouse moved to (468, 312)
Screenshot: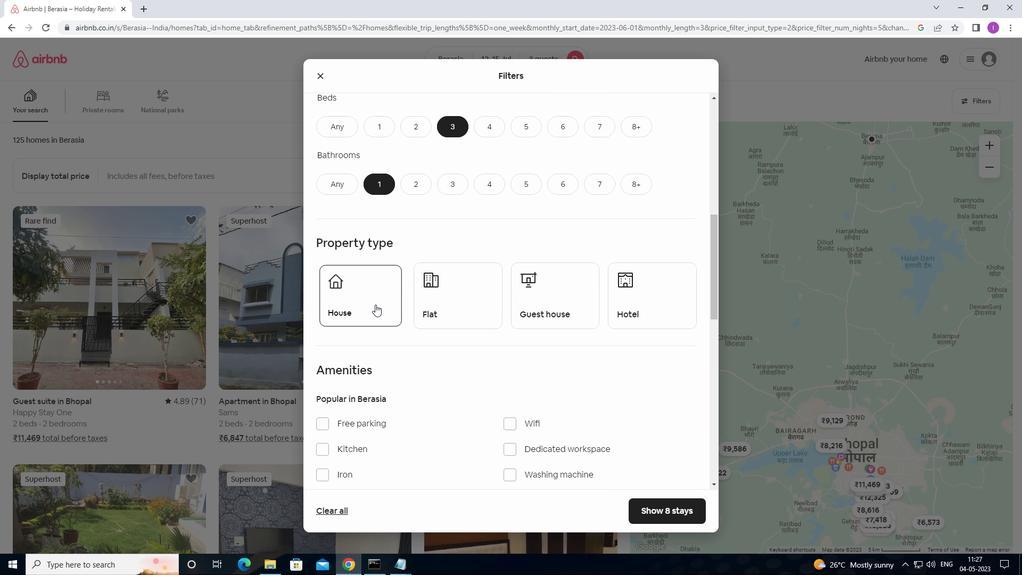 
Action: Mouse pressed left at (468, 312)
Screenshot: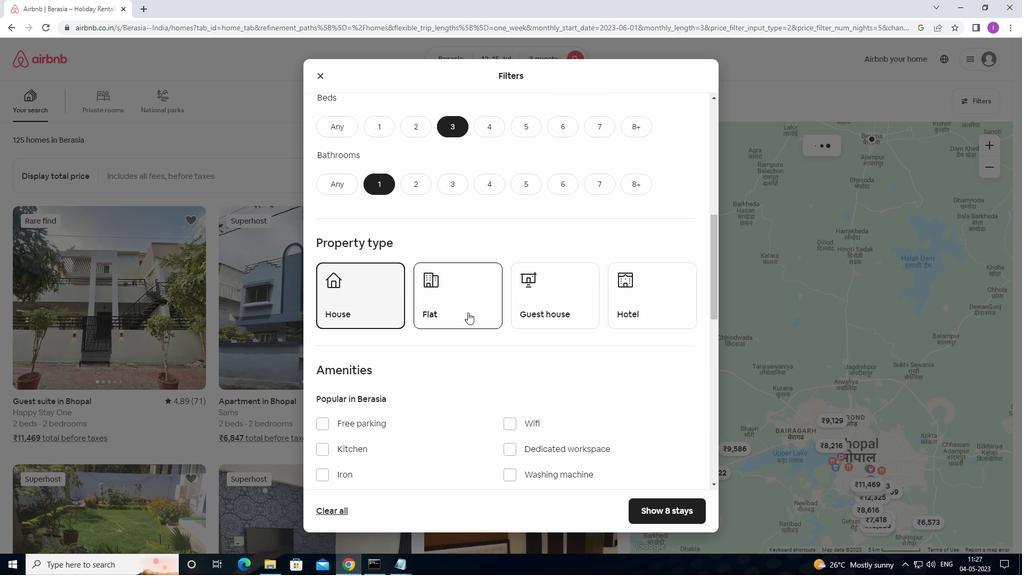 
Action: Mouse moved to (539, 308)
Screenshot: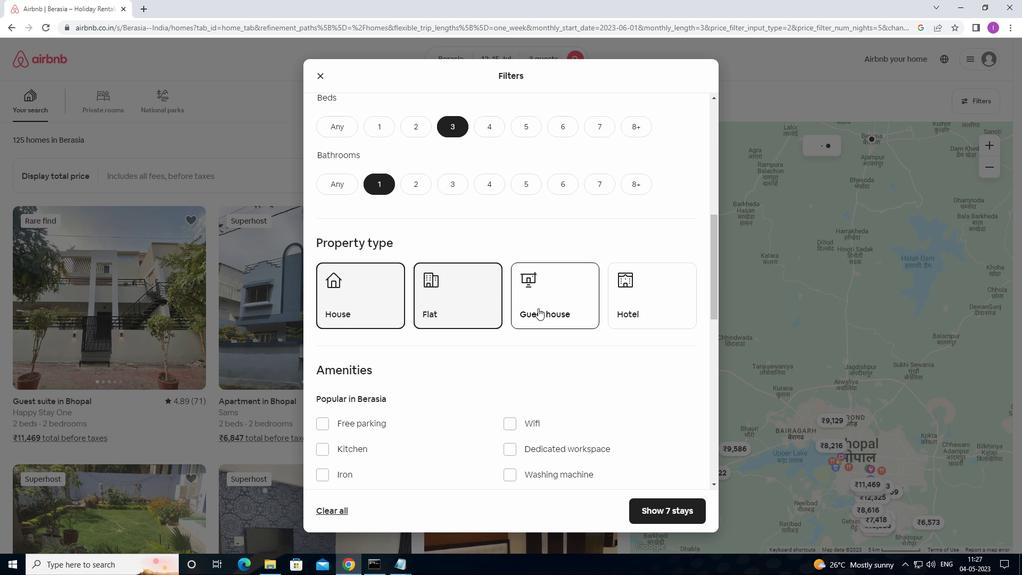 
Action: Mouse pressed left at (539, 308)
Screenshot: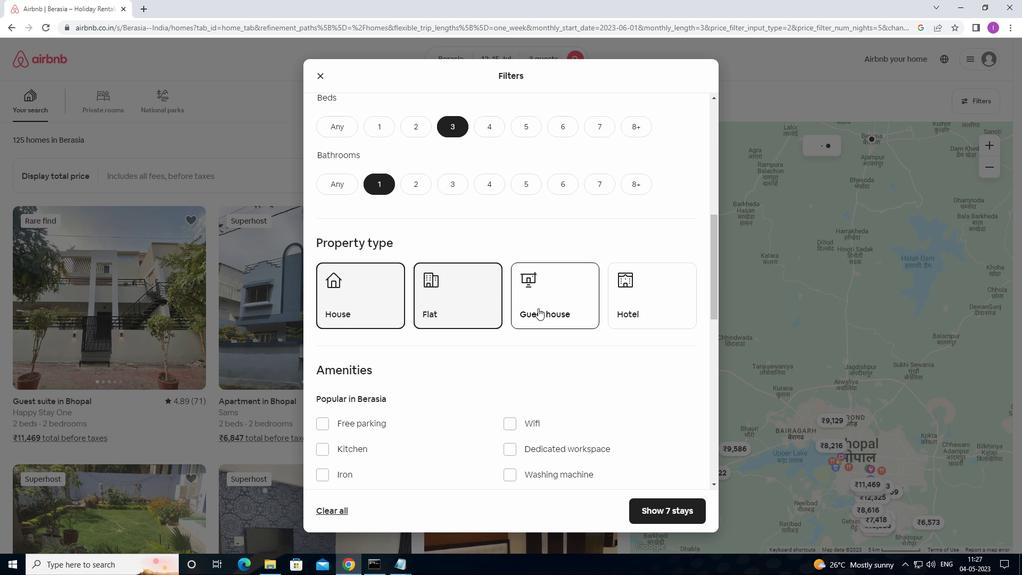
Action: Mouse moved to (563, 334)
Screenshot: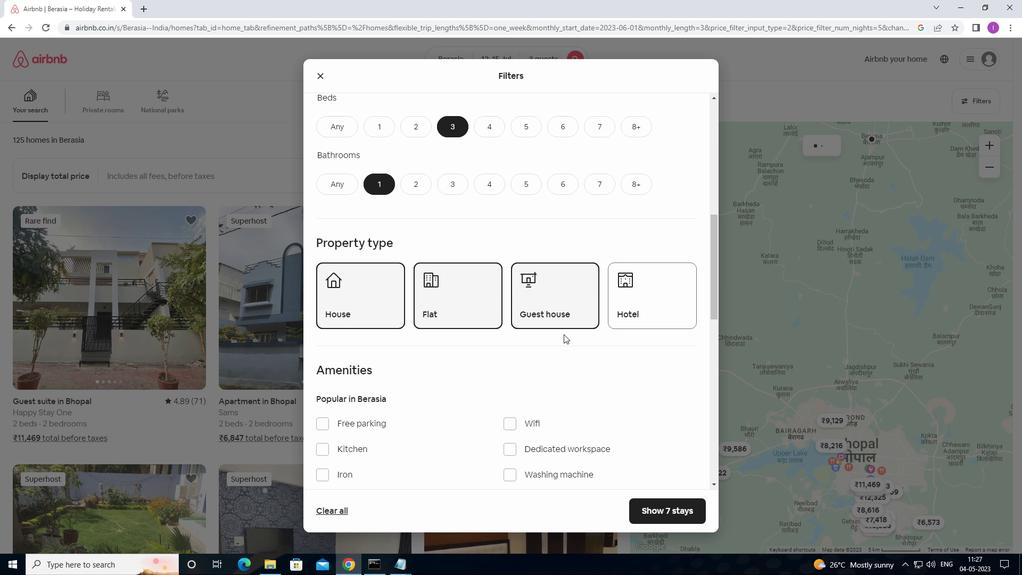 
Action: Mouse scrolled (563, 333) with delta (0, 0)
Screenshot: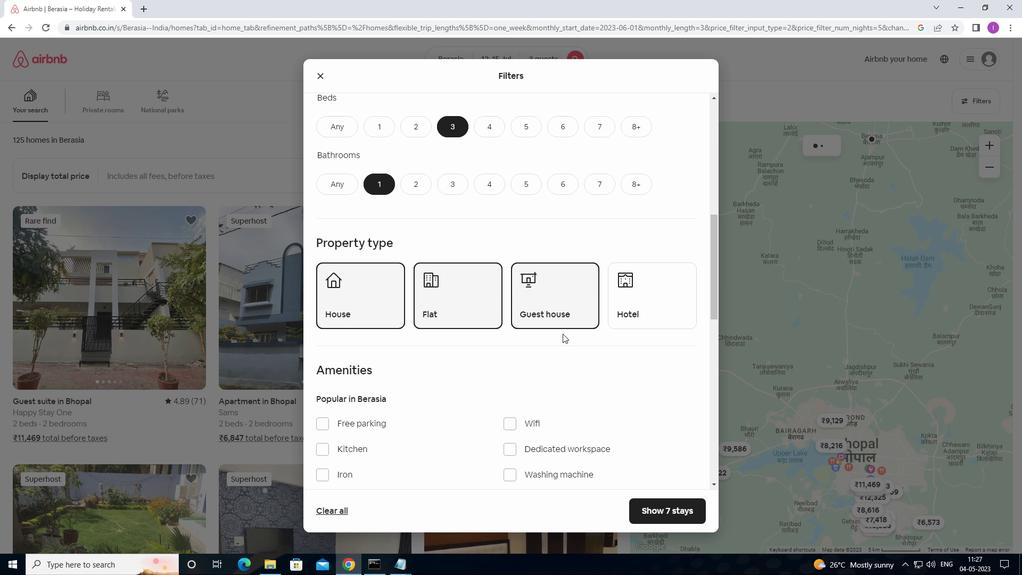 
Action: Mouse moved to (563, 334)
Screenshot: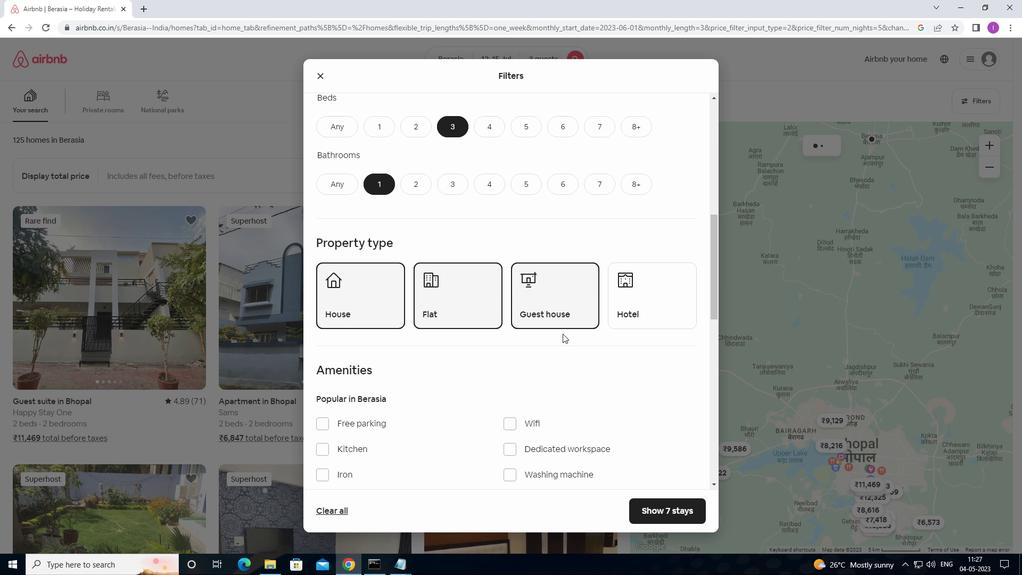 
Action: Mouse scrolled (563, 333) with delta (0, 0)
Screenshot: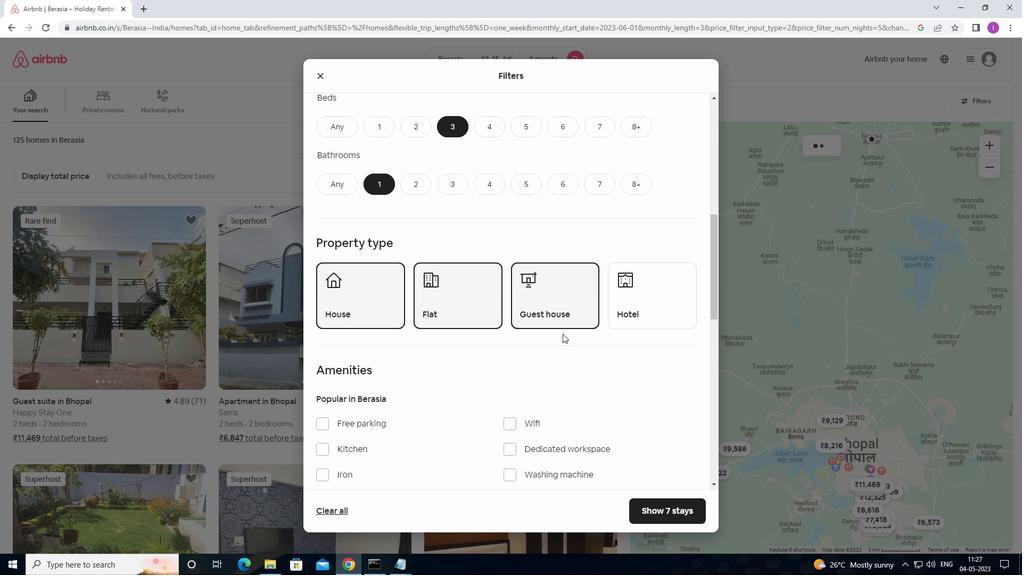 
Action: Mouse moved to (563, 335)
Screenshot: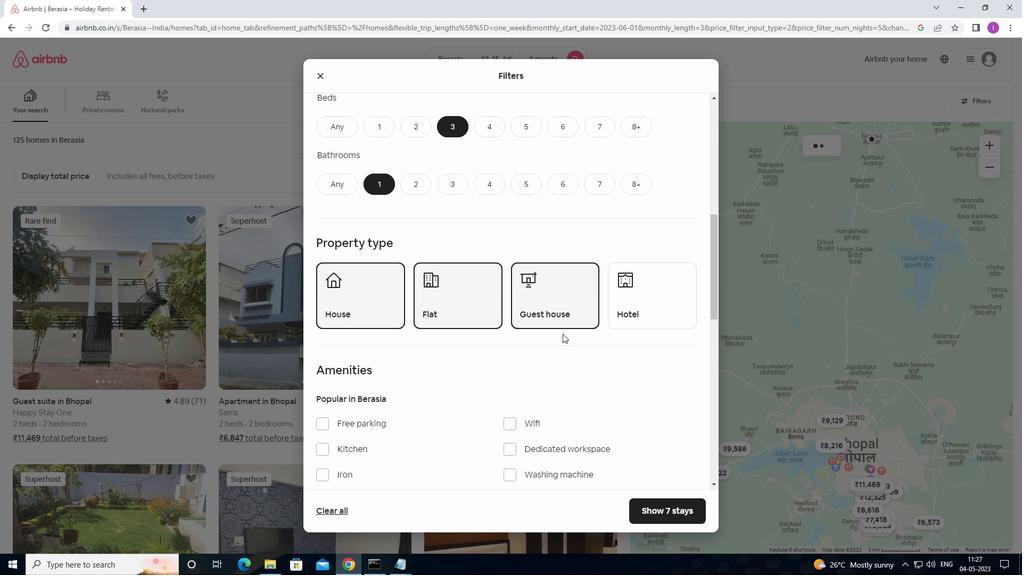 
Action: Mouse scrolled (563, 334) with delta (0, 0)
Screenshot: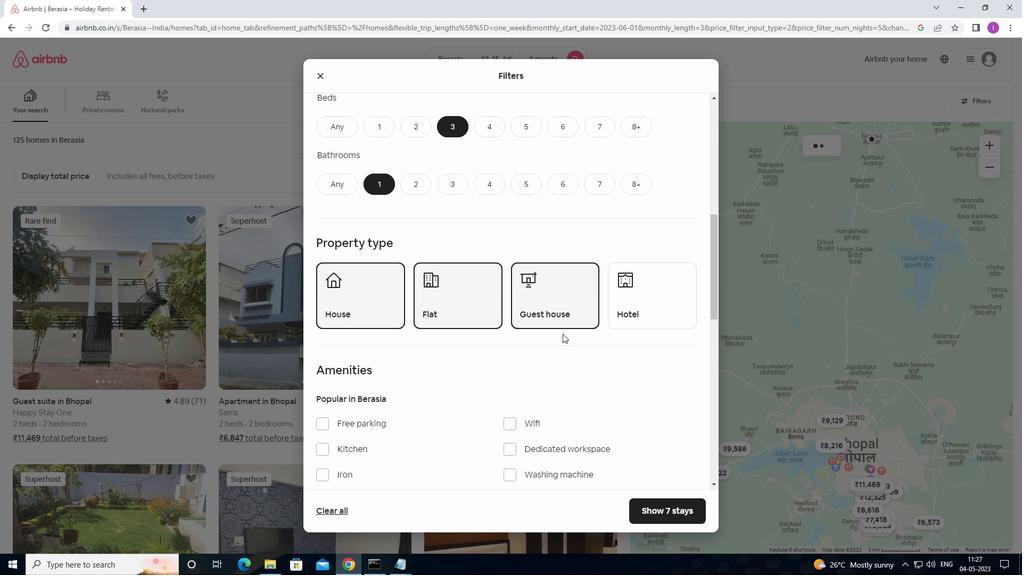 
Action: Mouse scrolled (563, 334) with delta (0, 0)
Screenshot: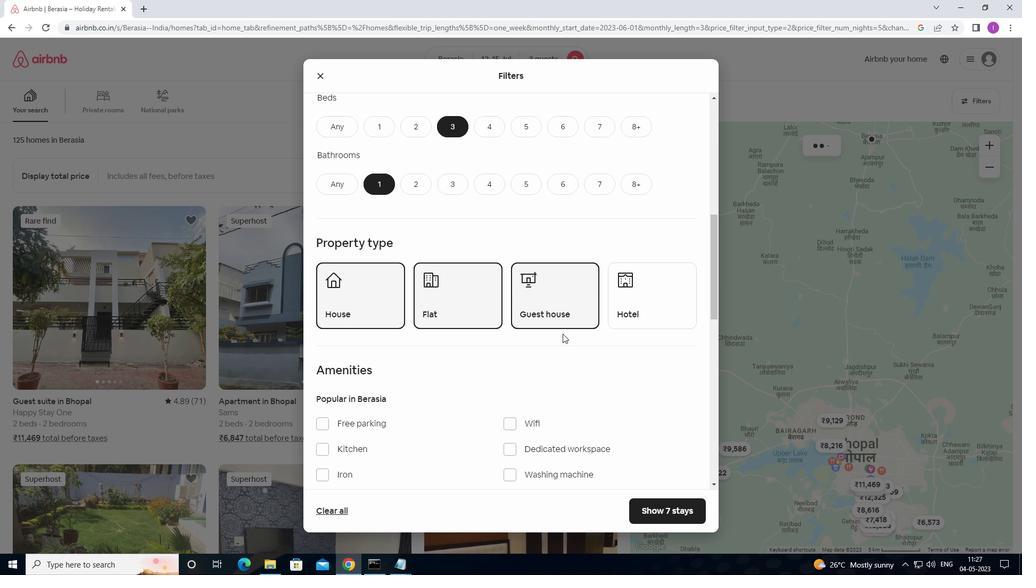 
Action: Mouse scrolled (563, 334) with delta (0, 0)
Screenshot: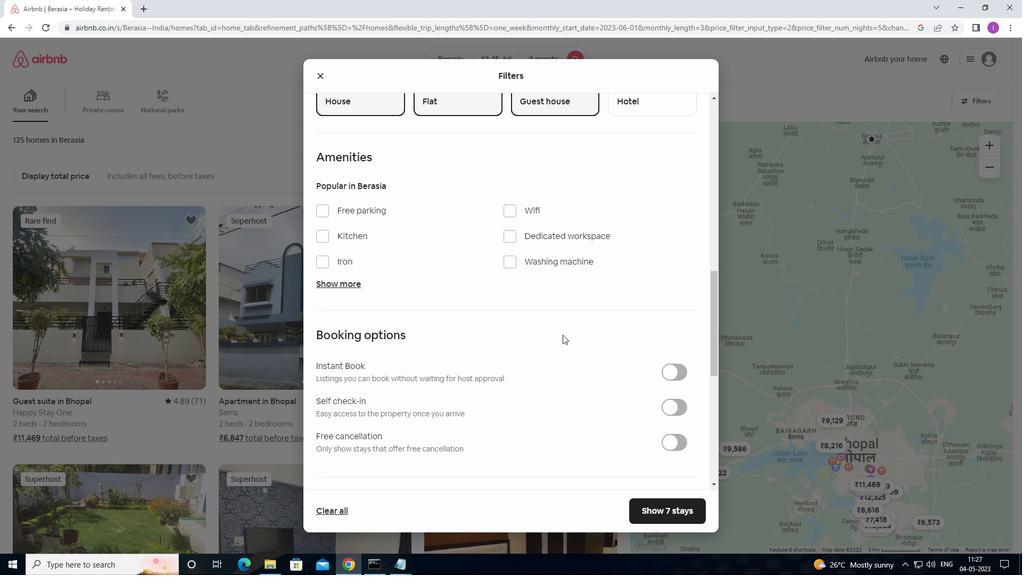 
Action: Mouse scrolled (563, 334) with delta (0, 0)
Screenshot: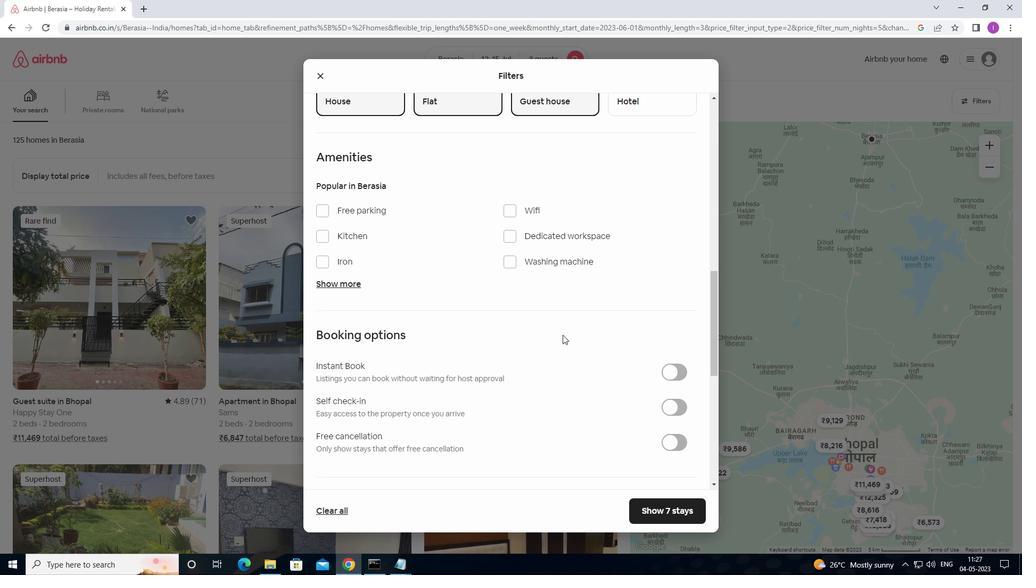 
Action: Mouse moved to (669, 307)
Screenshot: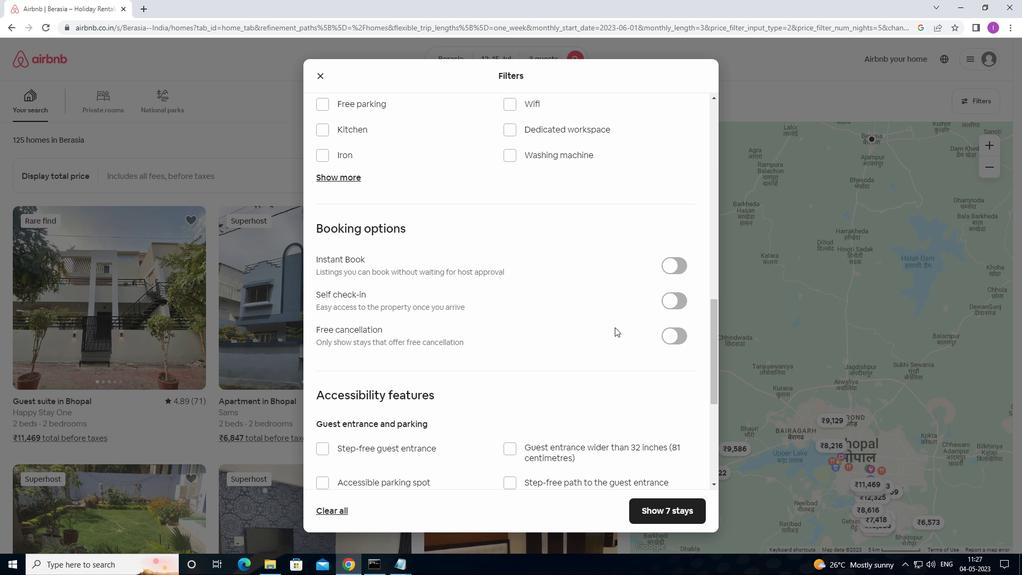 
Action: Mouse pressed left at (669, 307)
Screenshot: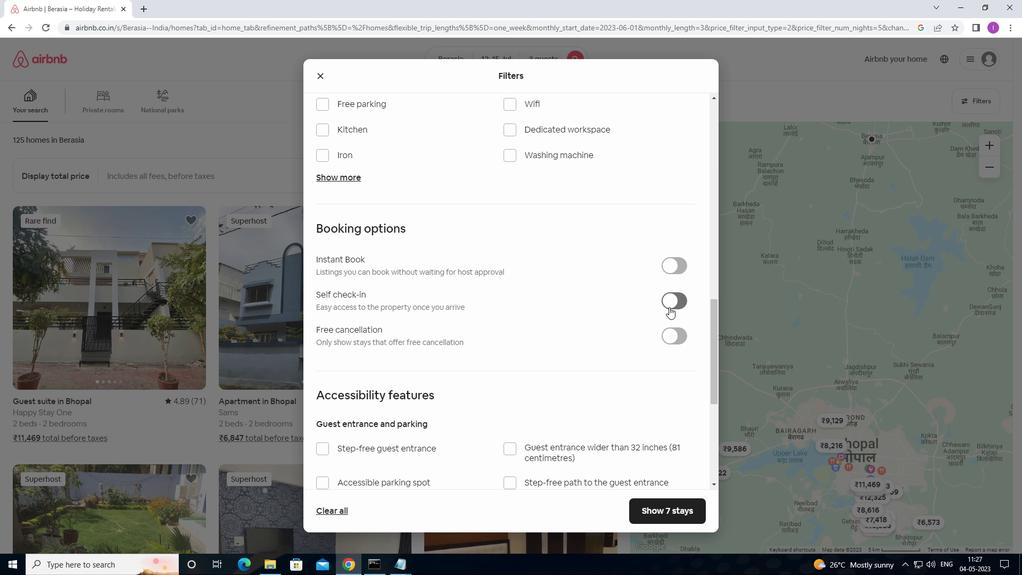 
Action: Mouse moved to (575, 313)
Screenshot: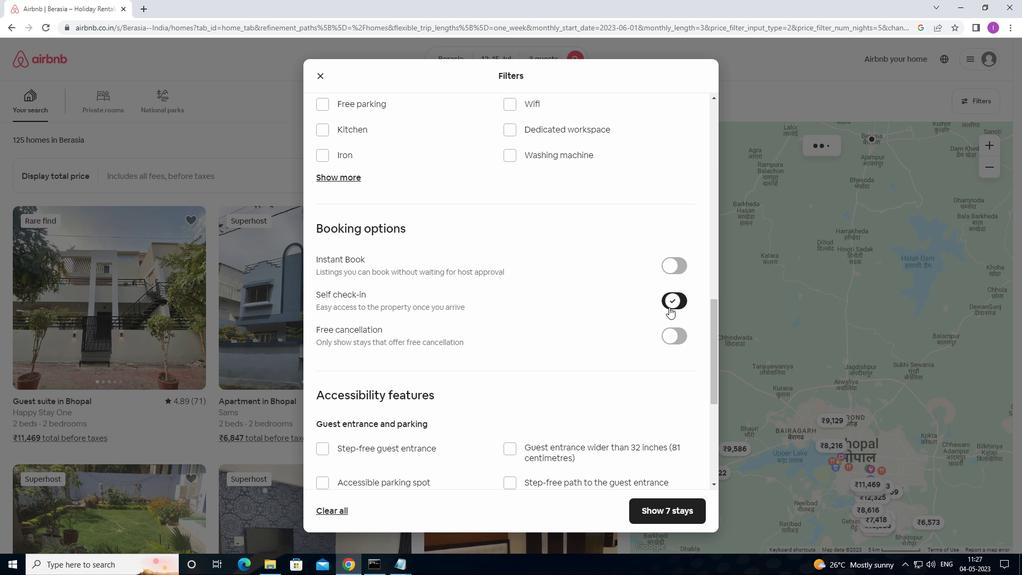 
Action: Mouse scrolled (575, 312) with delta (0, 0)
Screenshot: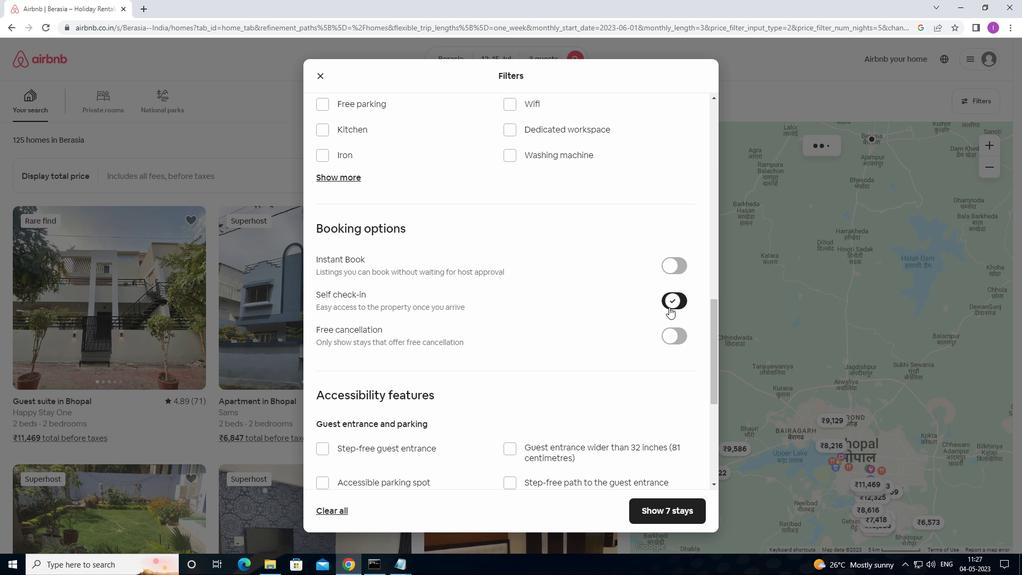 
Action: Mouse moved to (542, 322)
Screenshot: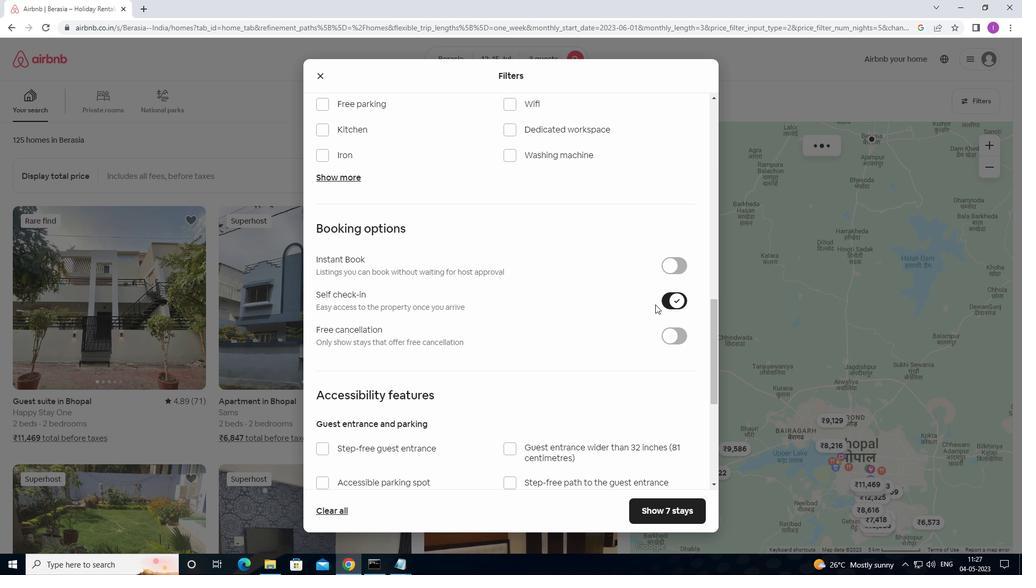 
Action: Mouse scrolled (542, 322) with delta (0, 0)
Screenshot: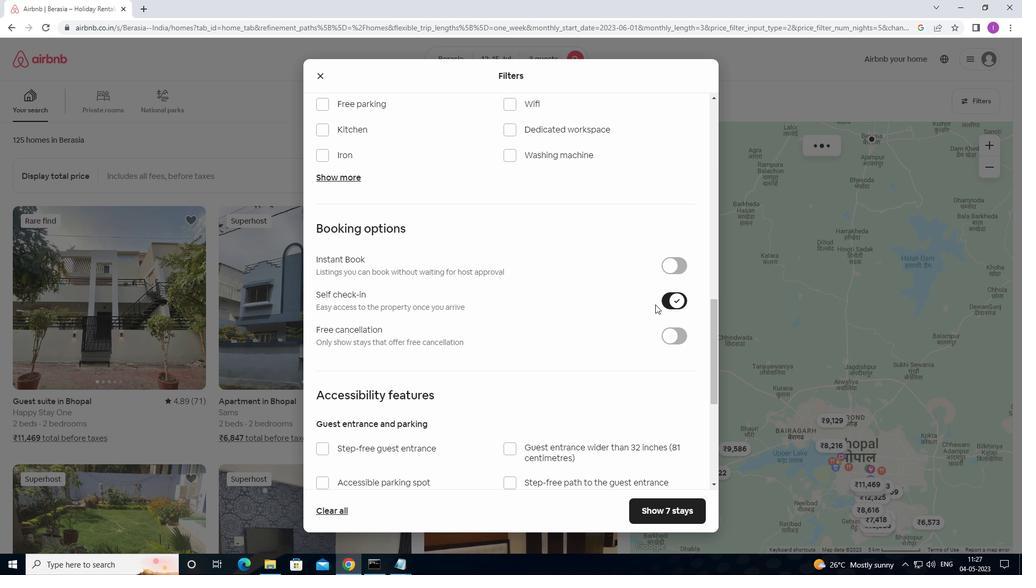 
Action: Mouse moved to (524, 331)
Screenshot: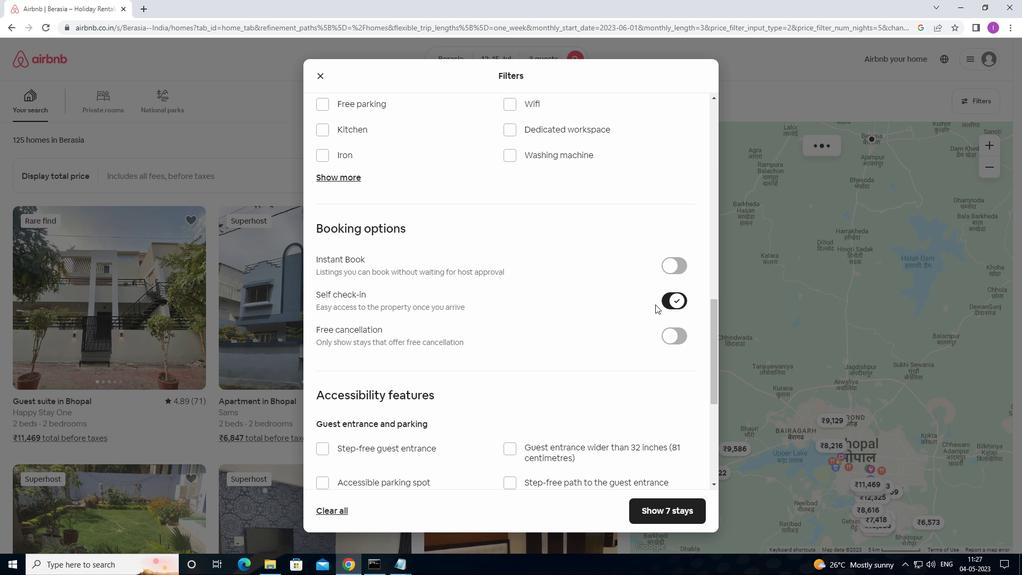 
Action: Mouse scrolled (524, 330) with delta (0, 0)
Screenshot: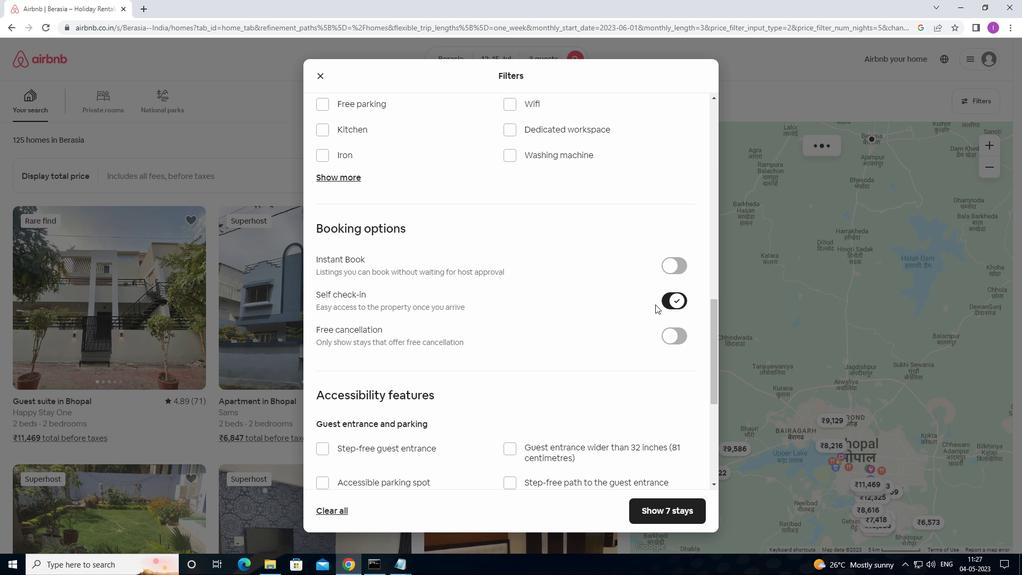 
Action: Mouse moved to (497, 337)
Screenshot: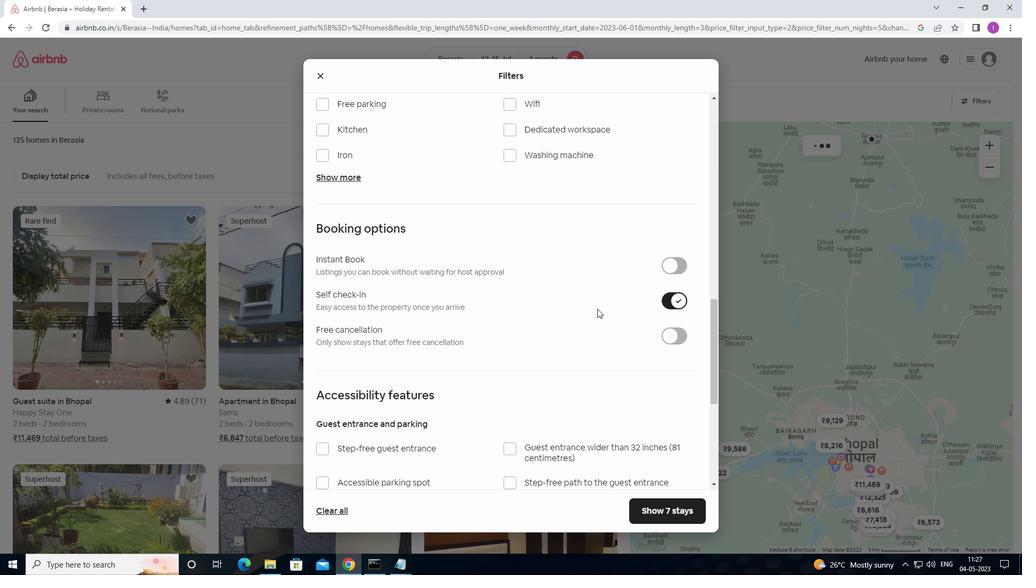 
Action: Mouse scrolled (497, 337) with delta (0, 0)
Screenshot: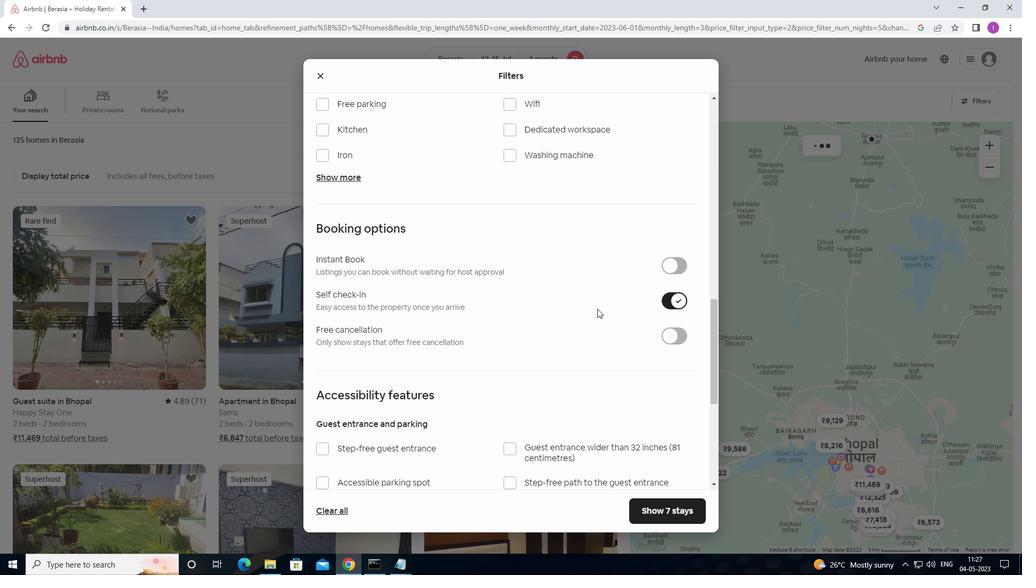 
Action: Mouse moved to (439, 334)
Screenshot: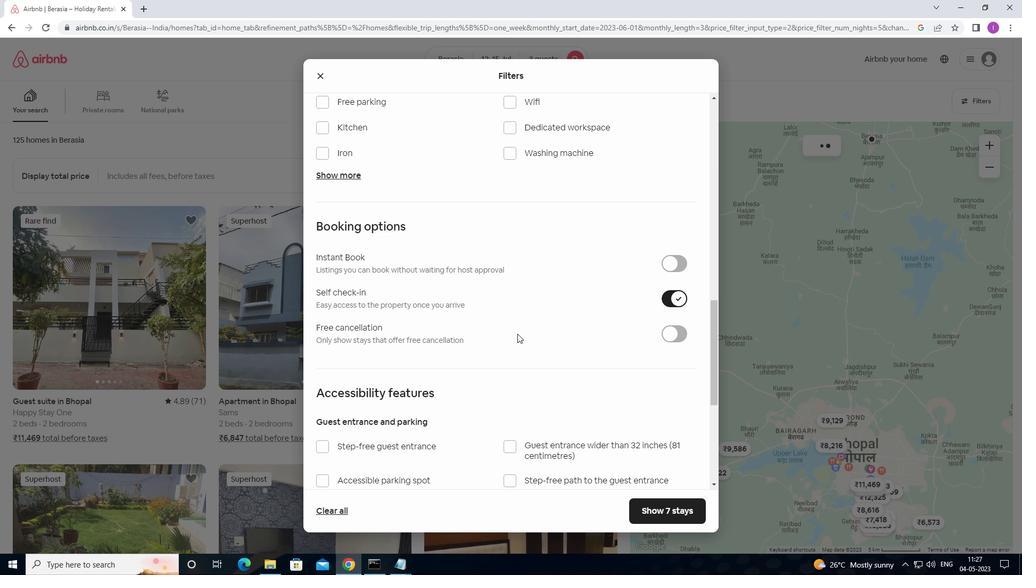 
Action: Mouse scrolled (439, 333) with delta (0, 0)
Screenshot: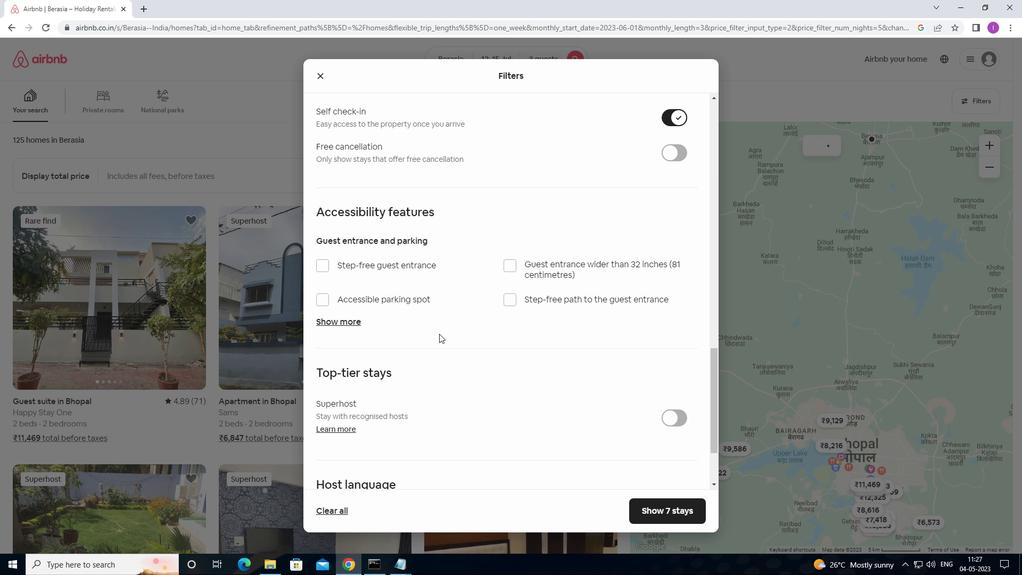 
Action: Mouse scrolled (439, 333) with delta (0, 0)
Screenshot: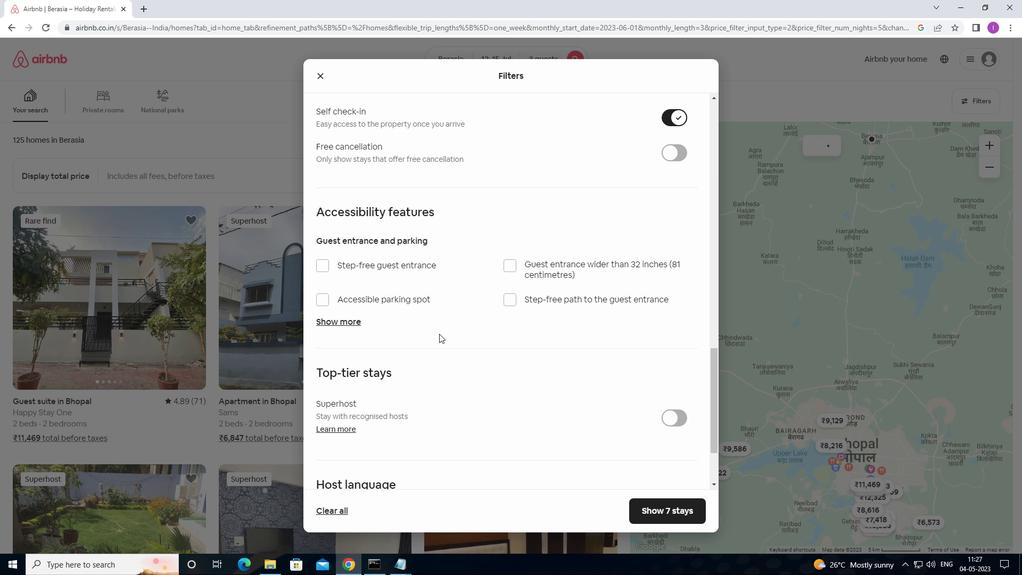 
Action: Mouse scrolled (439, 333) with delta (0, 0)
Screenshot: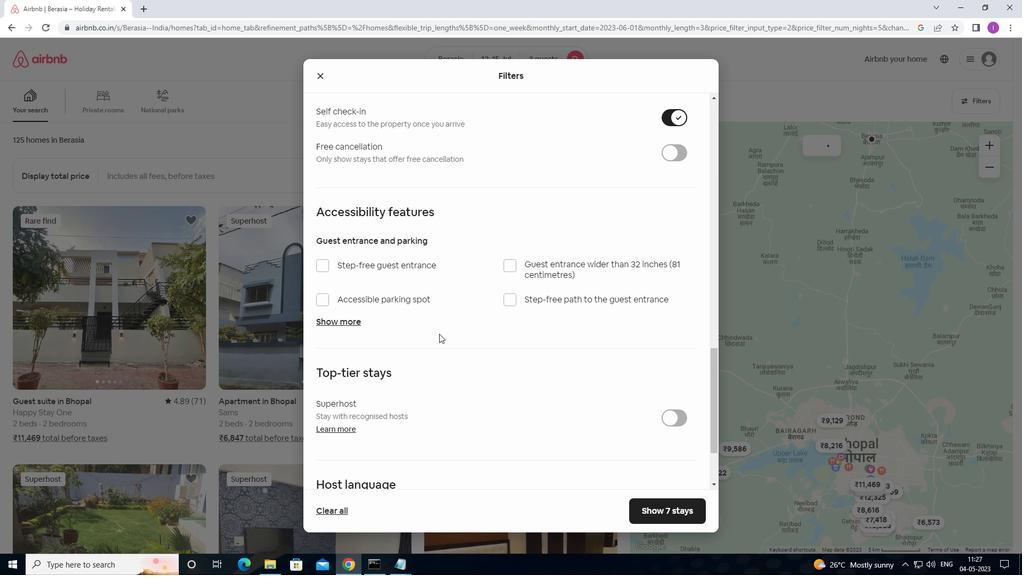 
Action: Mouse scrolled (439, 333) with delta (0, 0)
Screenshot: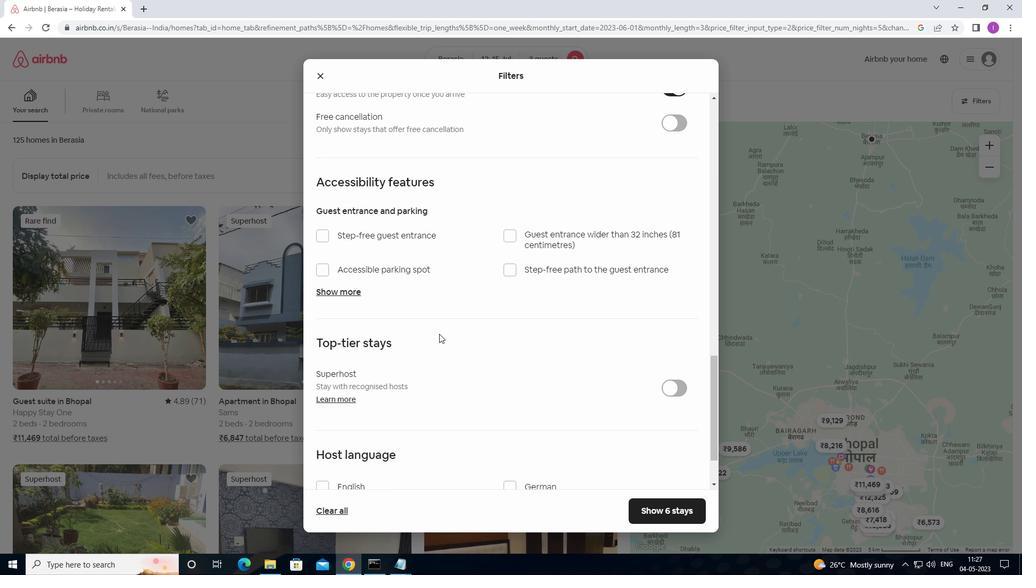 
Action: Mouse moved to (441, 322)
Screenshot: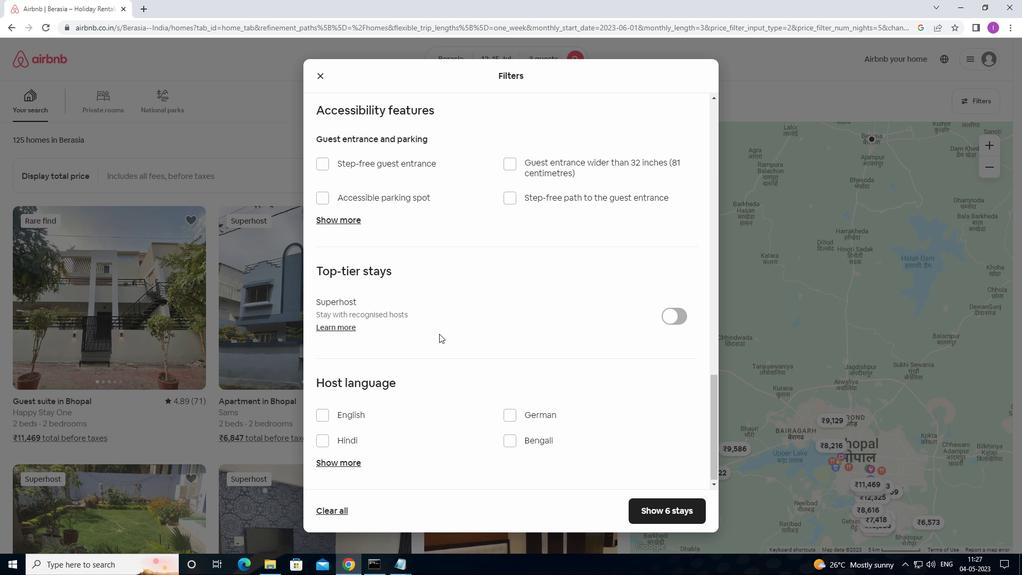 
Action: Mouse scrolled (441, 322) with delta (0, 0)
Screenshot: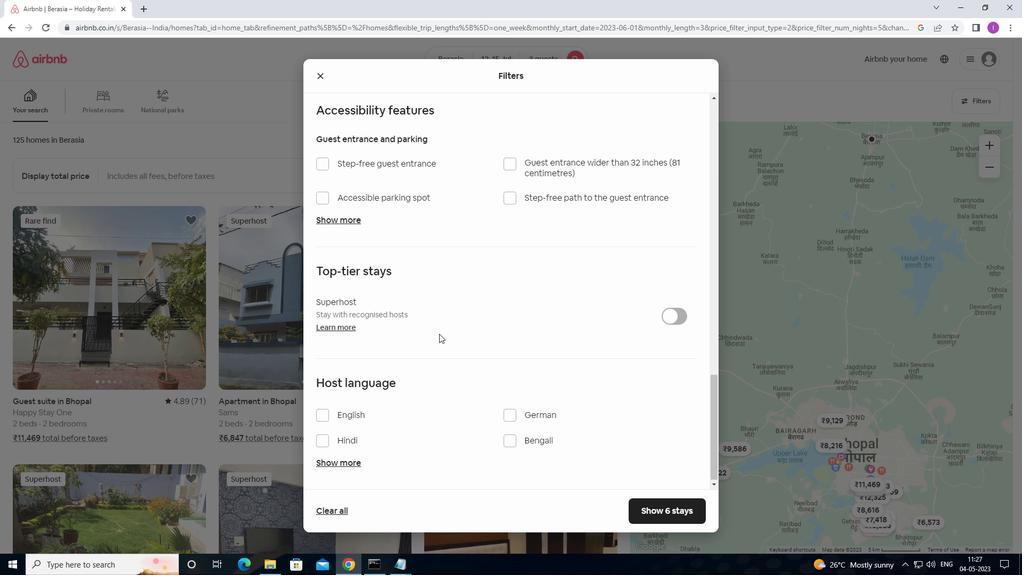 
Action: Mouse scrolled (441, 322) with delta (0, 0)
Screenshot: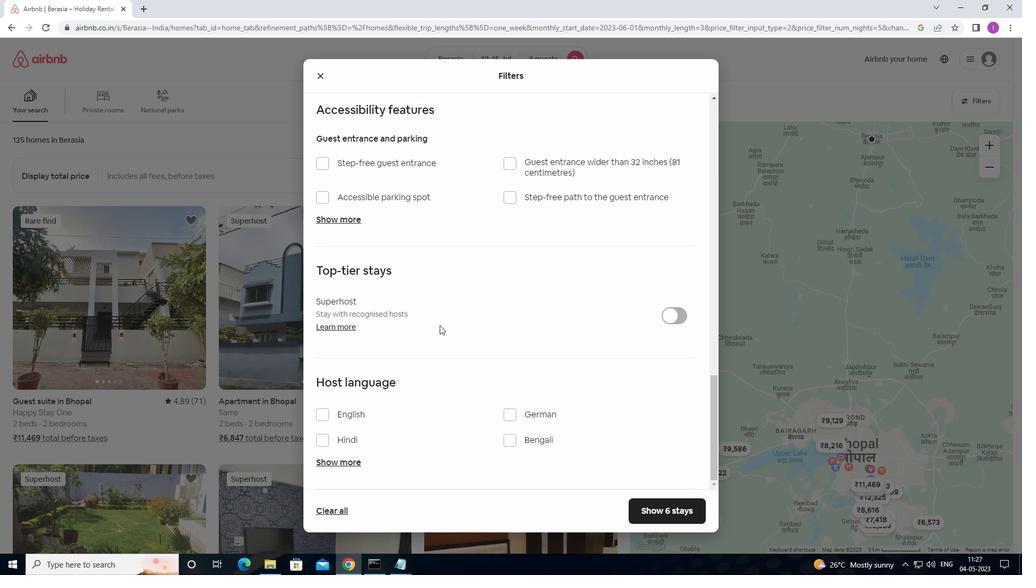 
Action: Mouse scrolled (441, 322) with delta (0, 0)
Screenshot: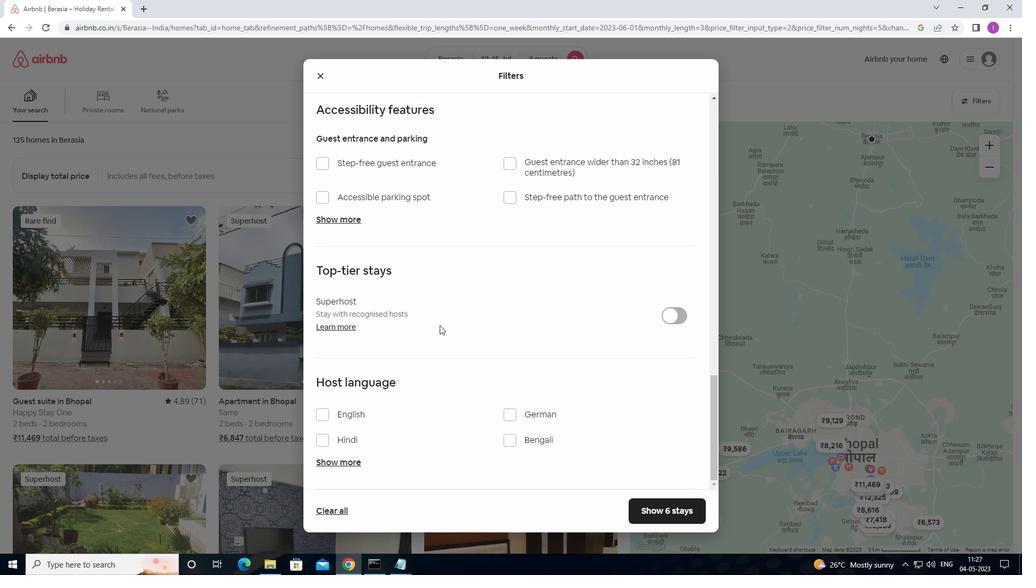 
Action: Mouse moved to (441, 322)
Screenshot: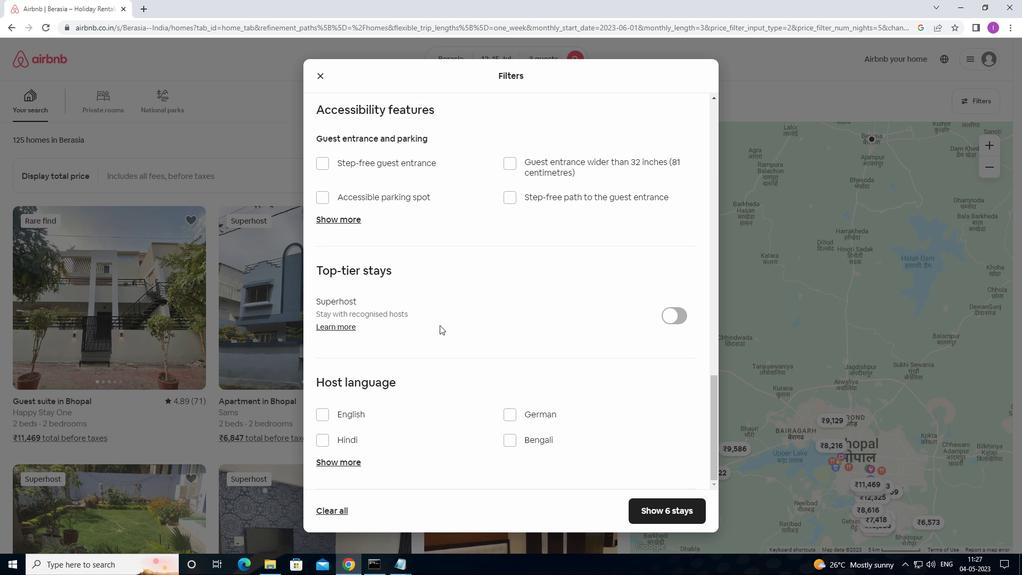 
Action: Mouse scrolled (441, 322) with delta (0, 0)
Screenshot: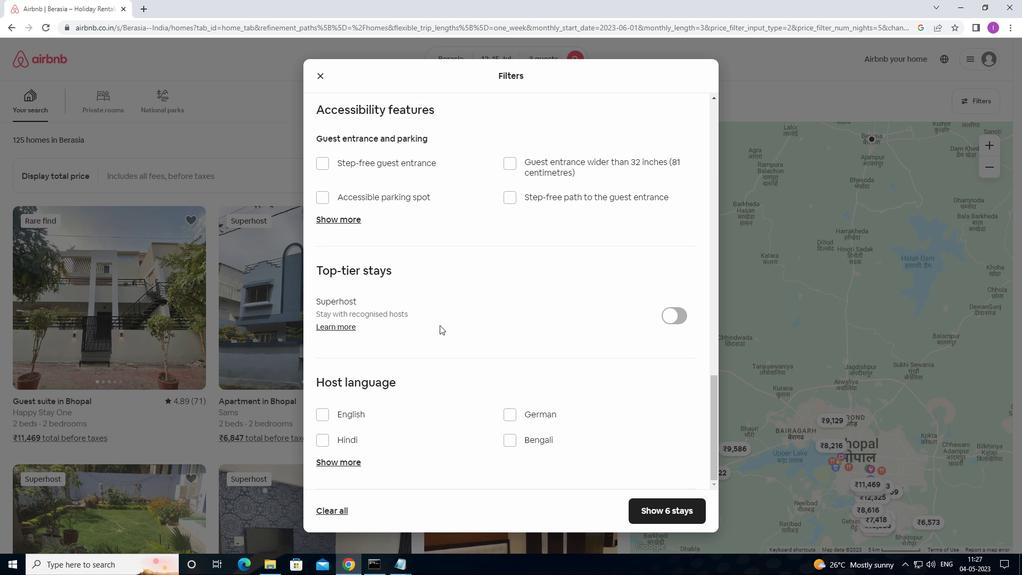 
Action: Mouse scrolled (441, 322) with delta (0, 0)
Screenshot: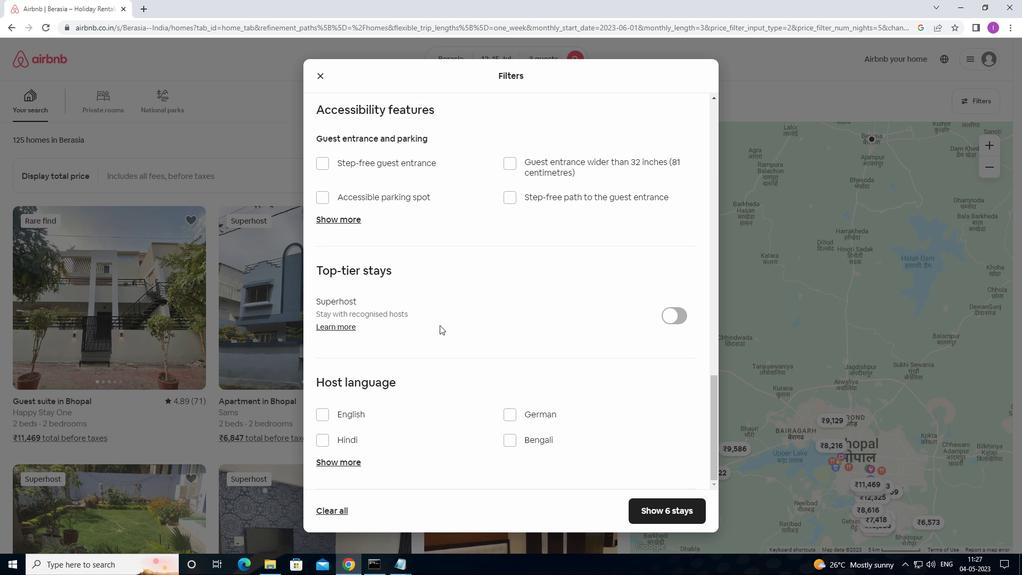 
Action: Mouse moved to (316, 417)
Screenshot: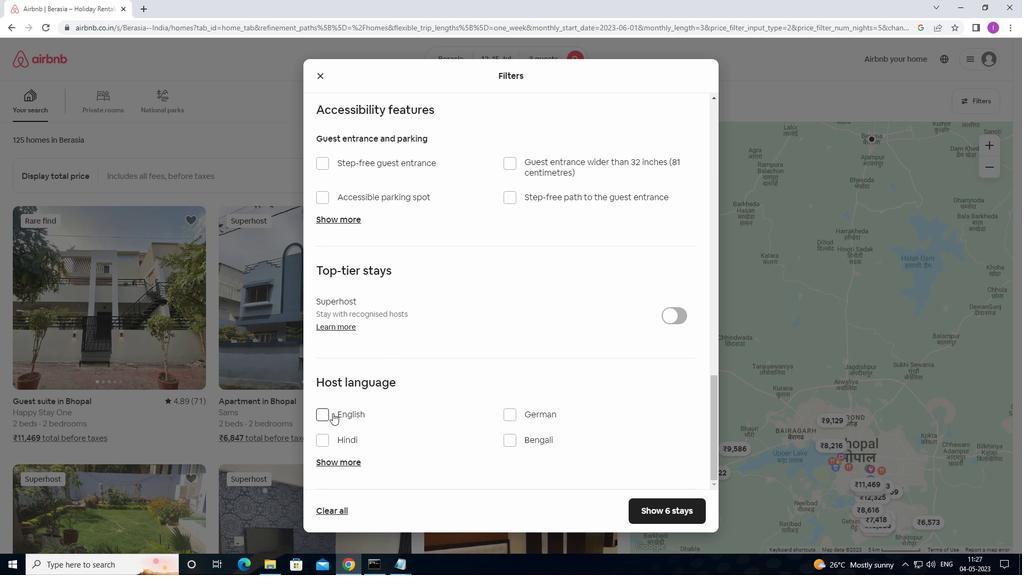 
Action: Mouse pressed left at (316, 417)
Screenshot: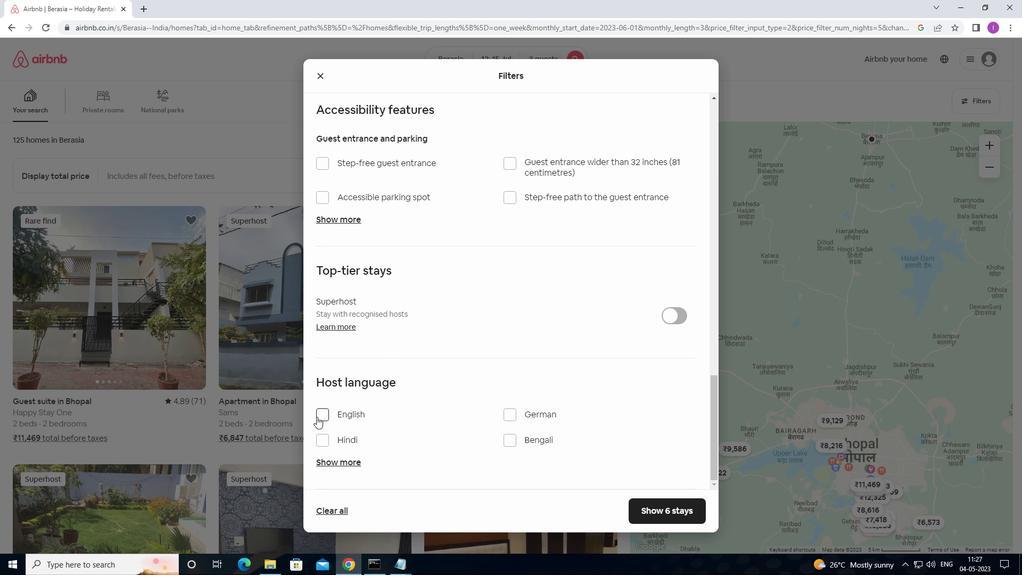 
Action: Mouse moved to (673, 518)
Screenshot: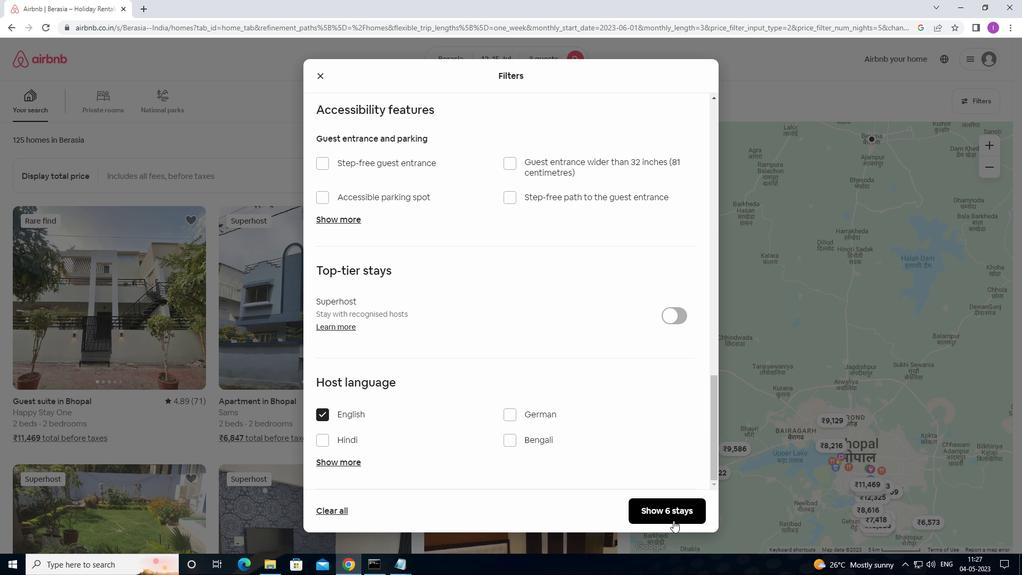
Action: Mouse pressed left at (673, 518)
Screenshot: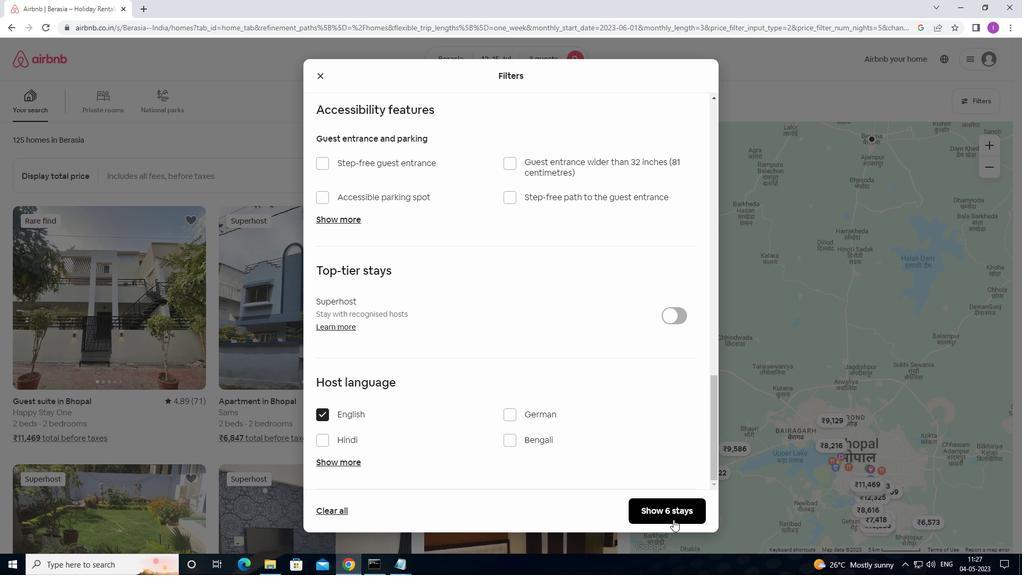 
Action: Mouse moved to (693, 523)
Screenshot: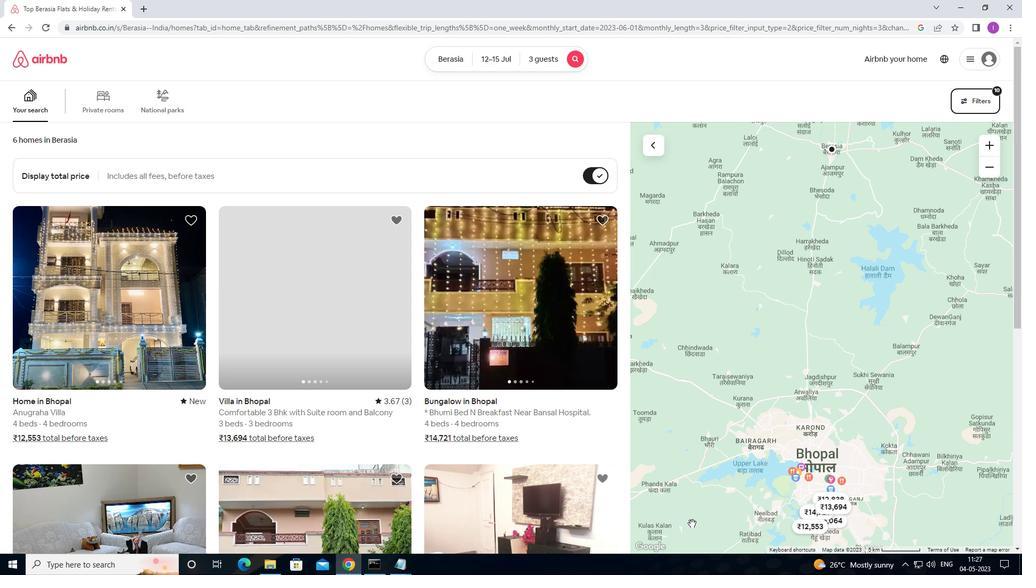 
